 Task: Add an event with the title Webinar: Content Creation and Curation Strategies for Social Media, date '2024/05/14', time 7:30 AM to 9:30 AMand add a description: Conducting a competitive analysis to understand how the campaign performed compared to similar campaigns executed by competitors. This involves evaluating the differentiation, uniqueness, and competitive advantage of the campaign in the marketplace.Select event color  Banana . Add location for the event as: Marseille, France, logged in from the account softage.4@softage.netand send the event invitation to softage.9@softage.net and softage.10@softage.net. Set a reminder for the event Every weekday(Monday to Friday)
Action: Mouse moved to (107, 119)
Screenshot: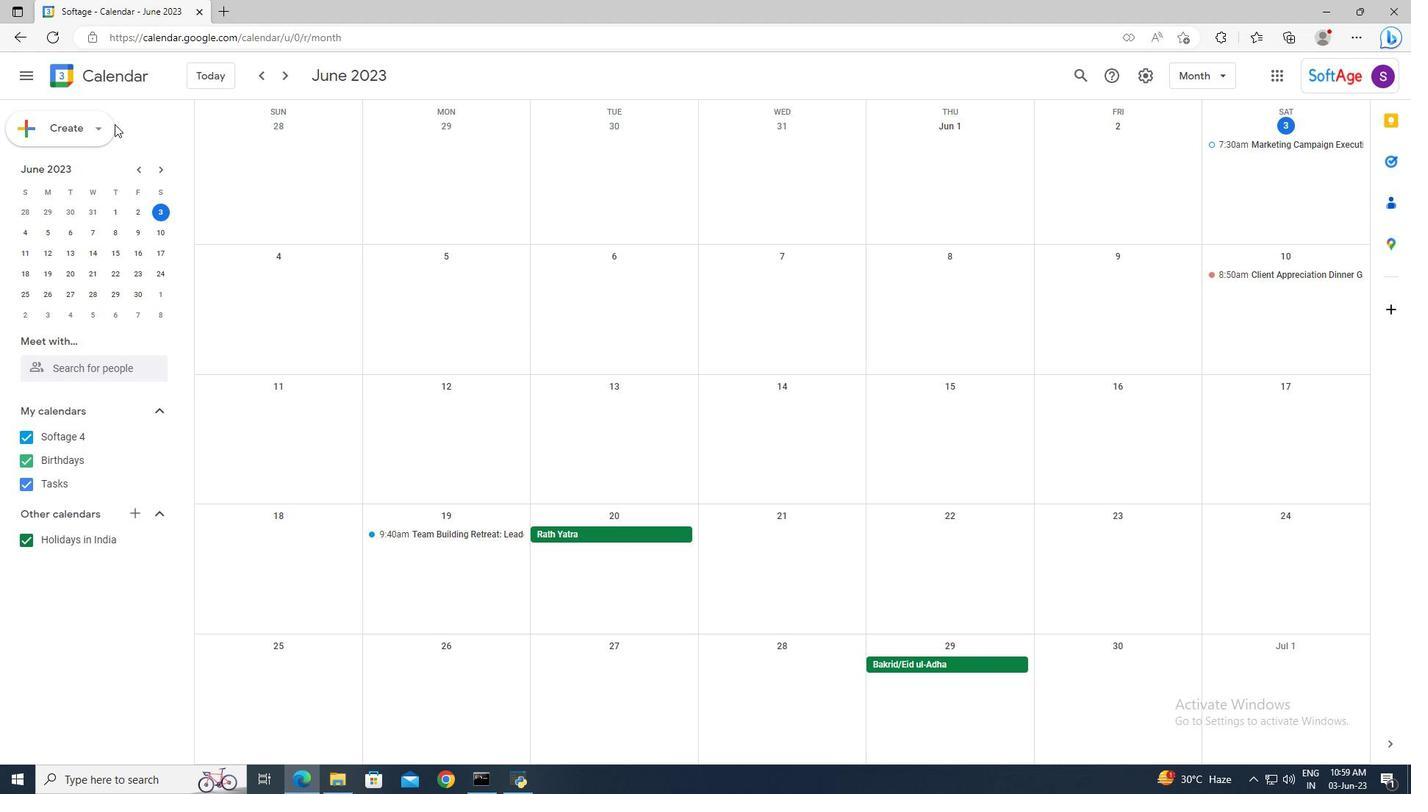 
Action: Mouse pressed left at (107, 119)
Screenshot: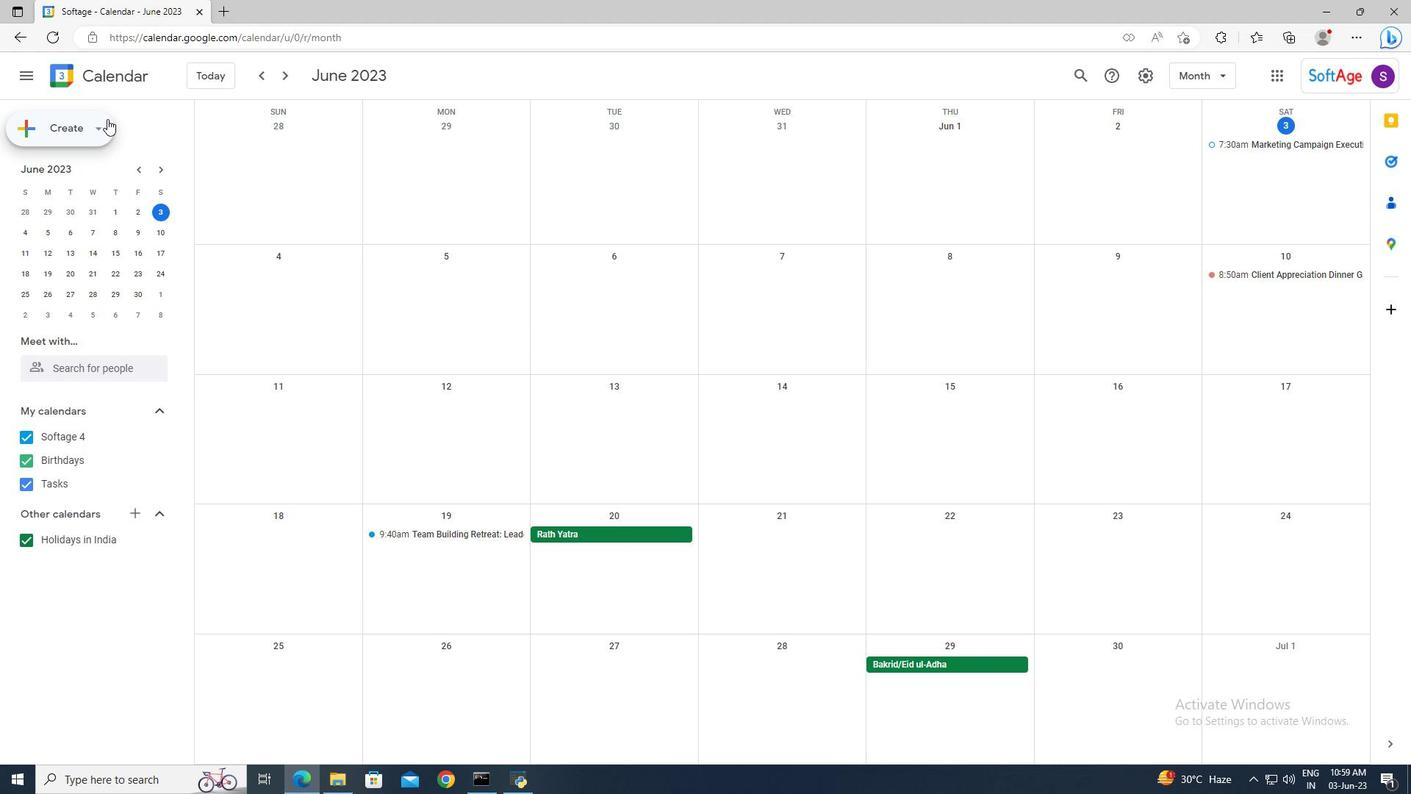 
Action: Mouse moved to (115, 161)
Screenshot: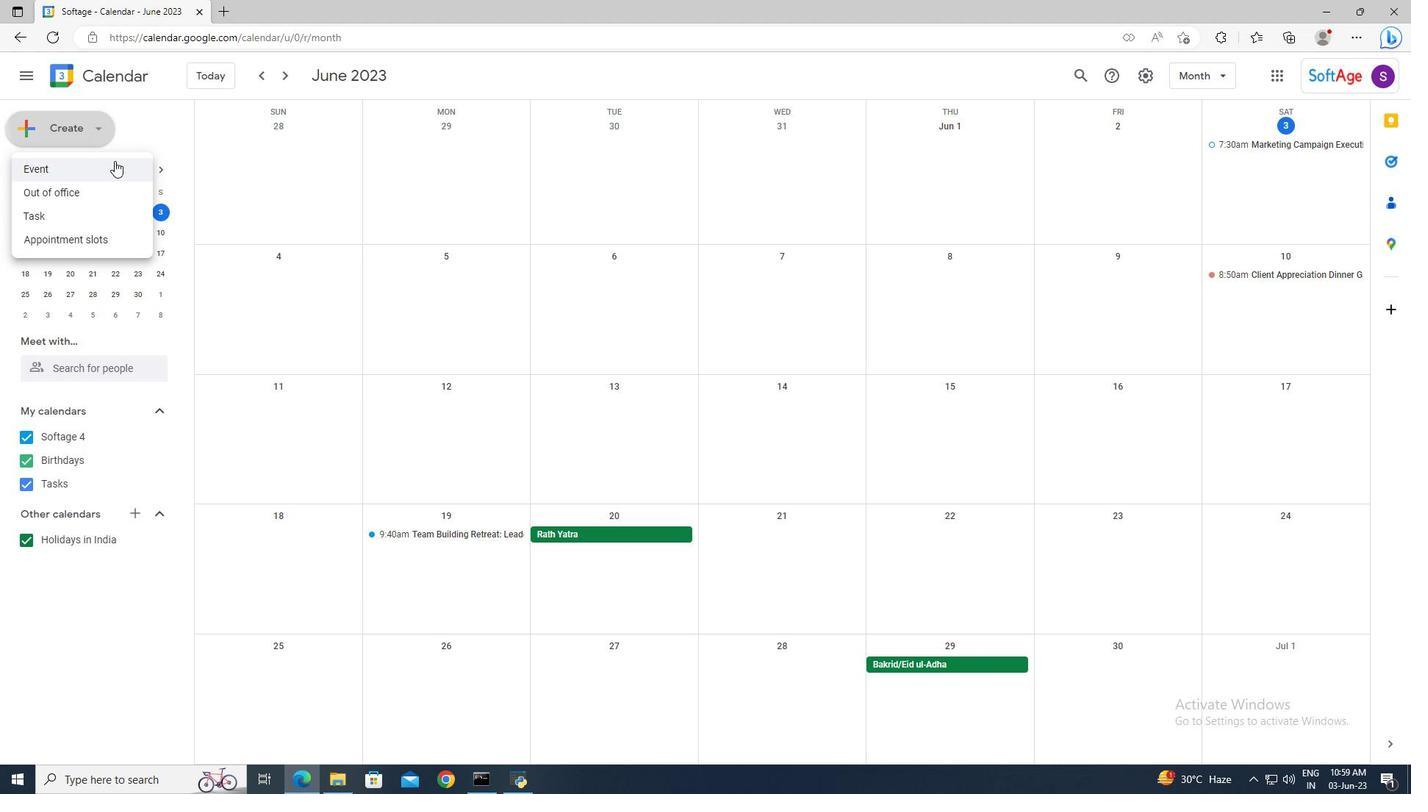 
Action: Mouse pressed left at (115, 161)
Screenshot: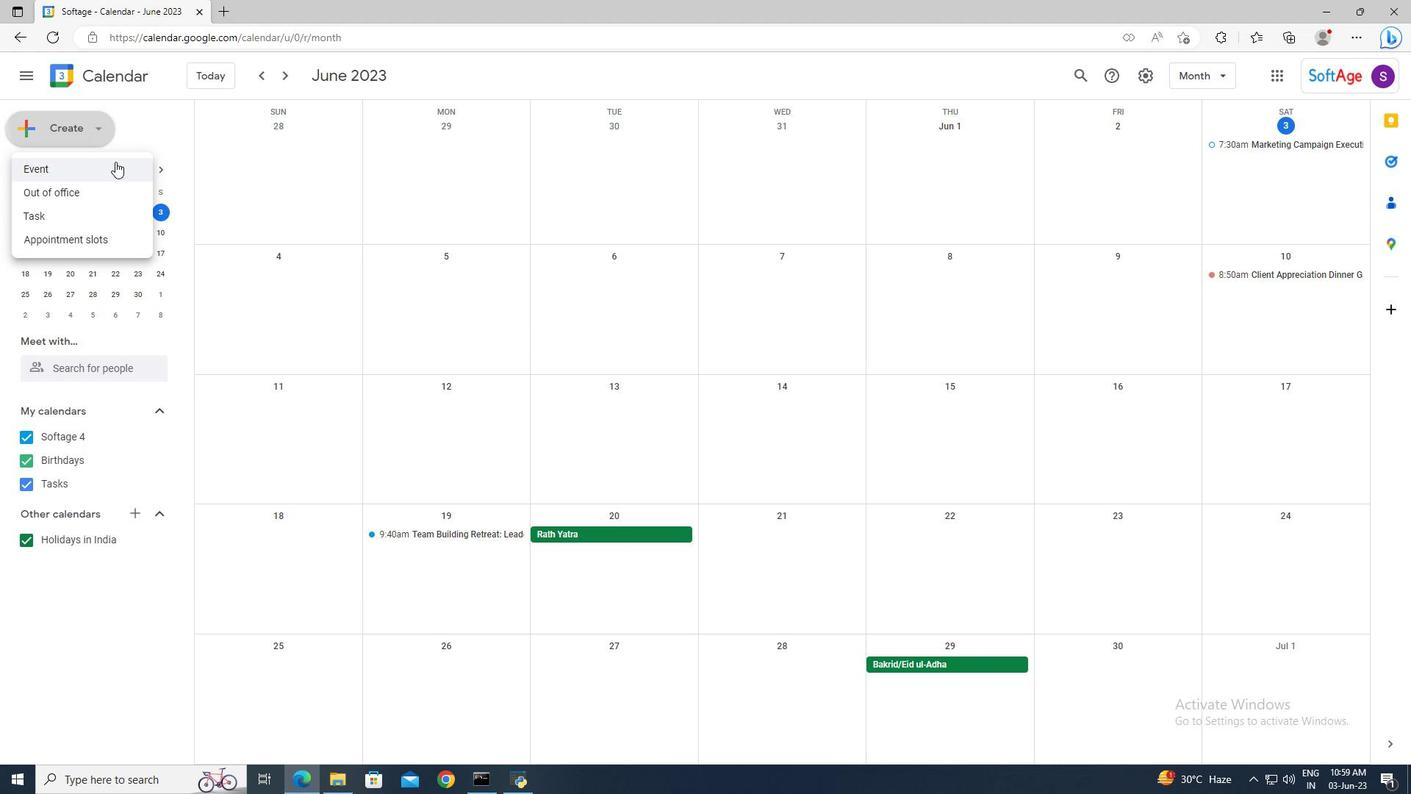 
Action: Mouse moved to (1069, 492)
Screenshot: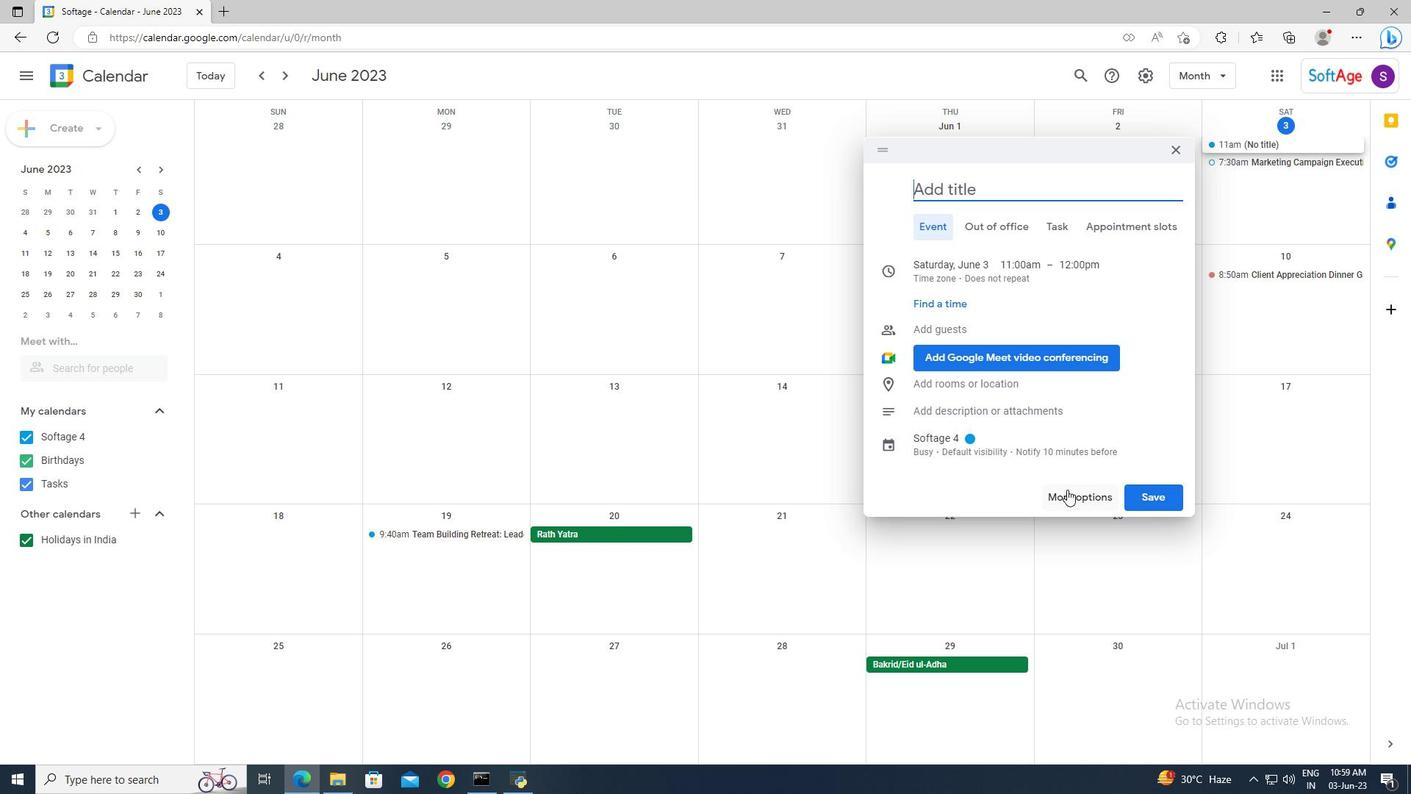 
Action: Mouse pressed left at (1069, 492)
Screenshot: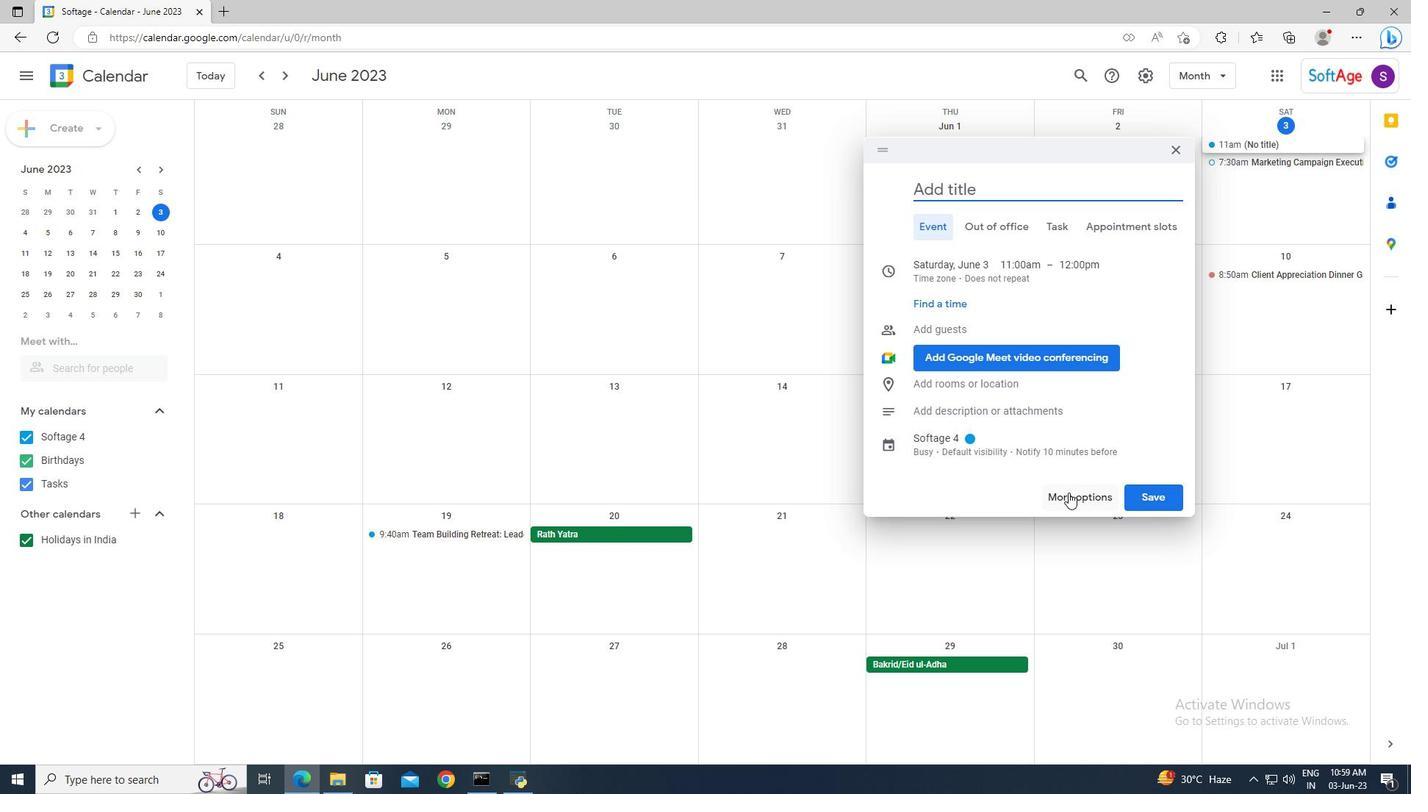 
Action: Mouse moved to (458, 88)
Screenshot: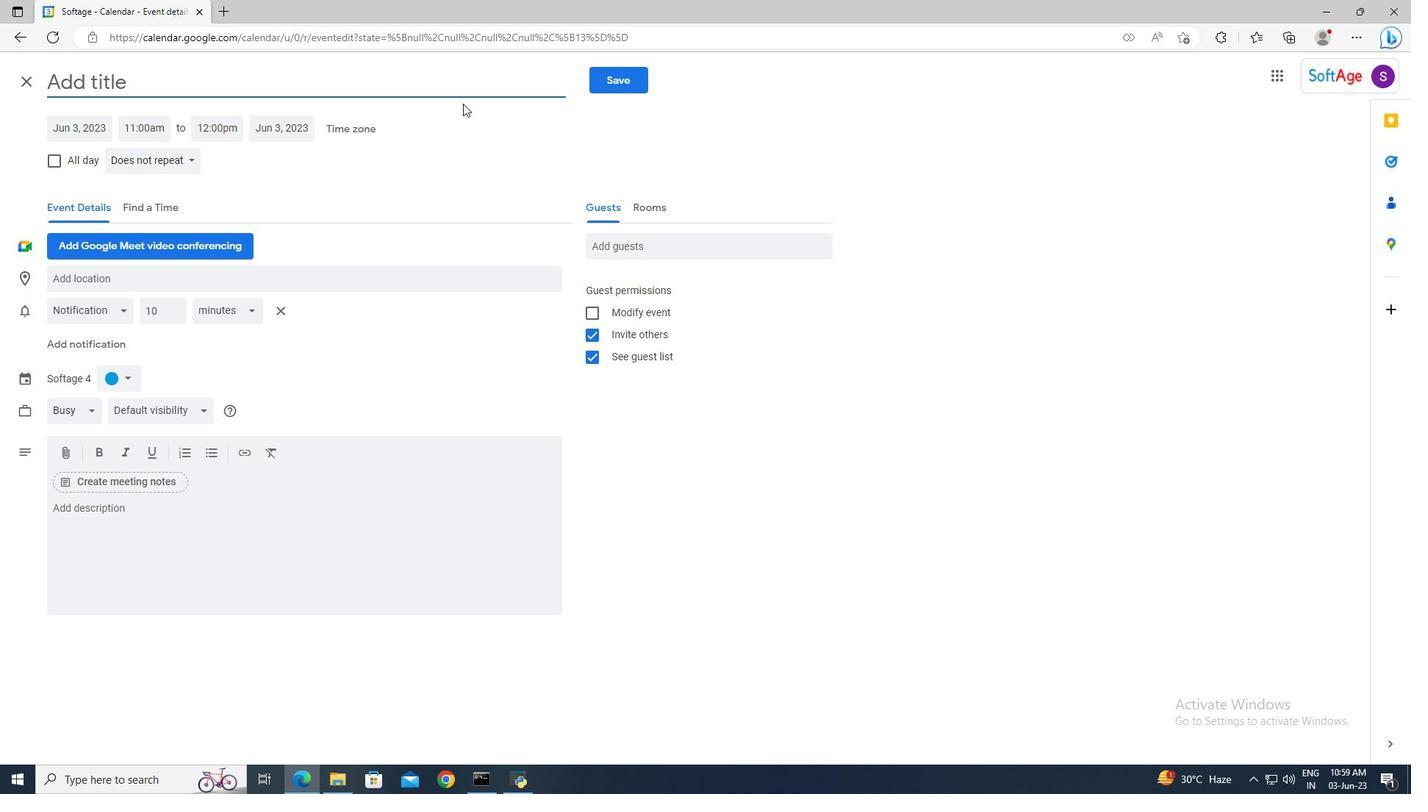 
Action: Mouse pressed left at (458, 88)
Screenshot: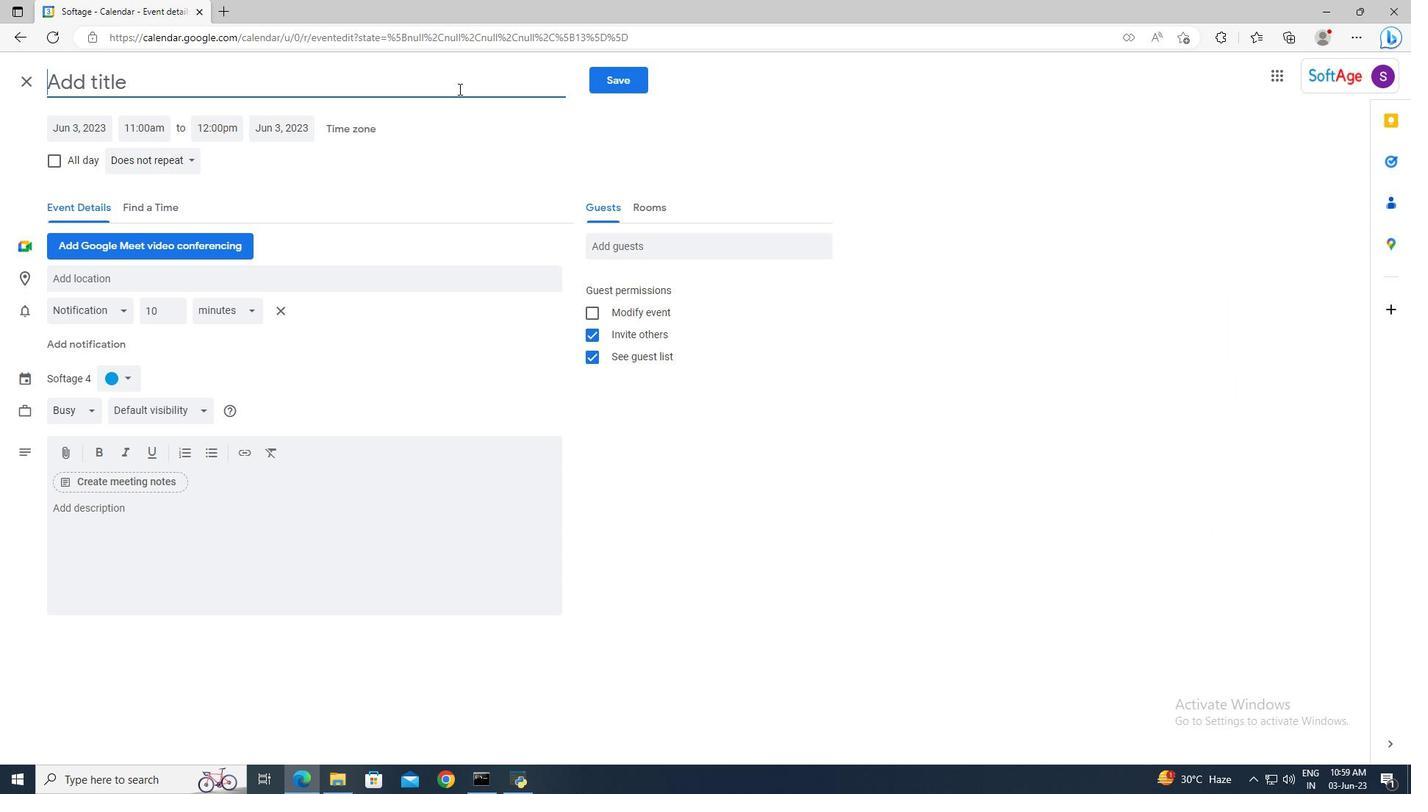 
Action: Key pressed <Key.shift>Webinar<Key.shift>:<Key.space><Key.shift>Content<Key.space><Key.shift>Creation<Key.space>and<Key.space><Key.shift>Curation<Key.space><Key.shift_r>Strategies<Key.space>for<Key.space><Key.shift_r>Social<Key.space><Key.shift>Media
Screenshot: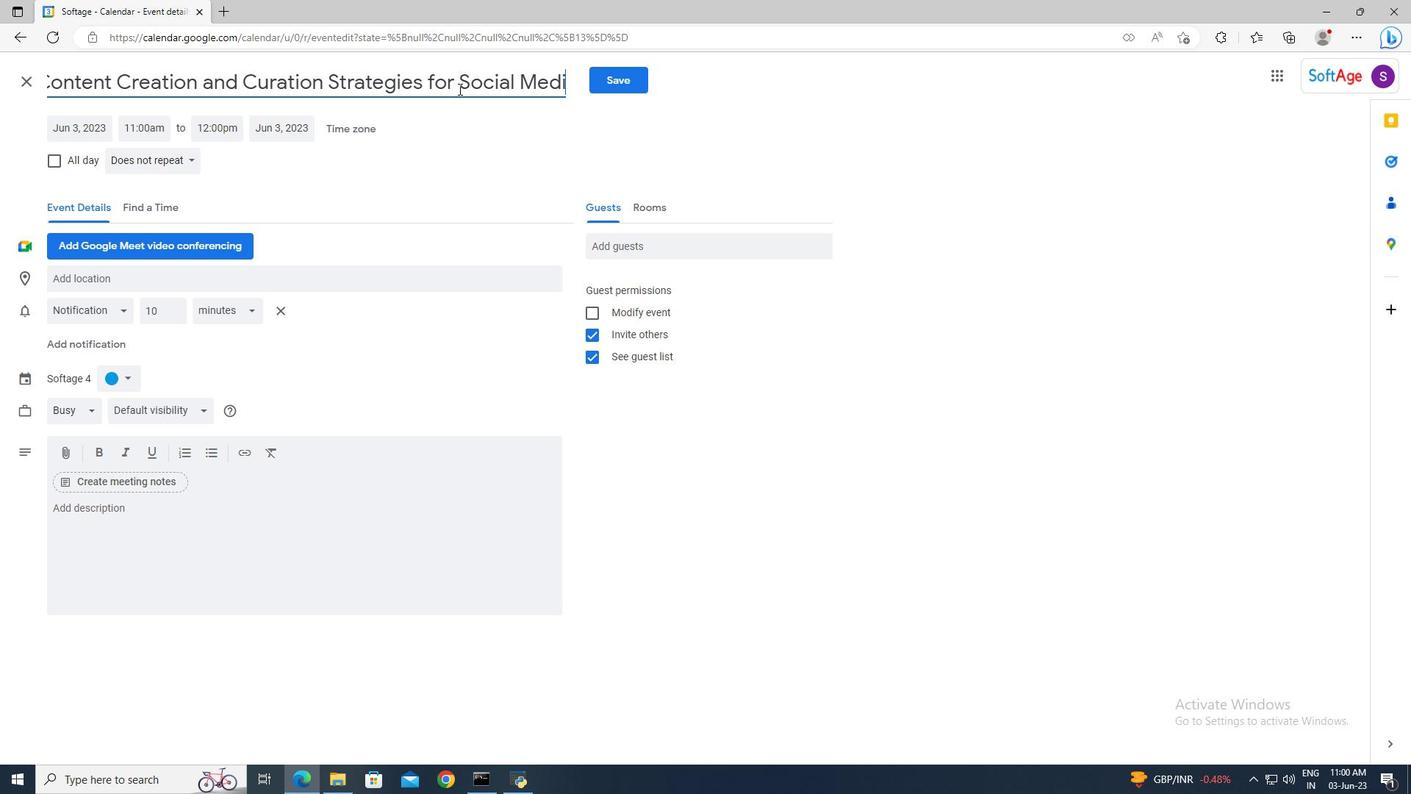 
Action: Mouse moved to (97, 126)
Screenshot: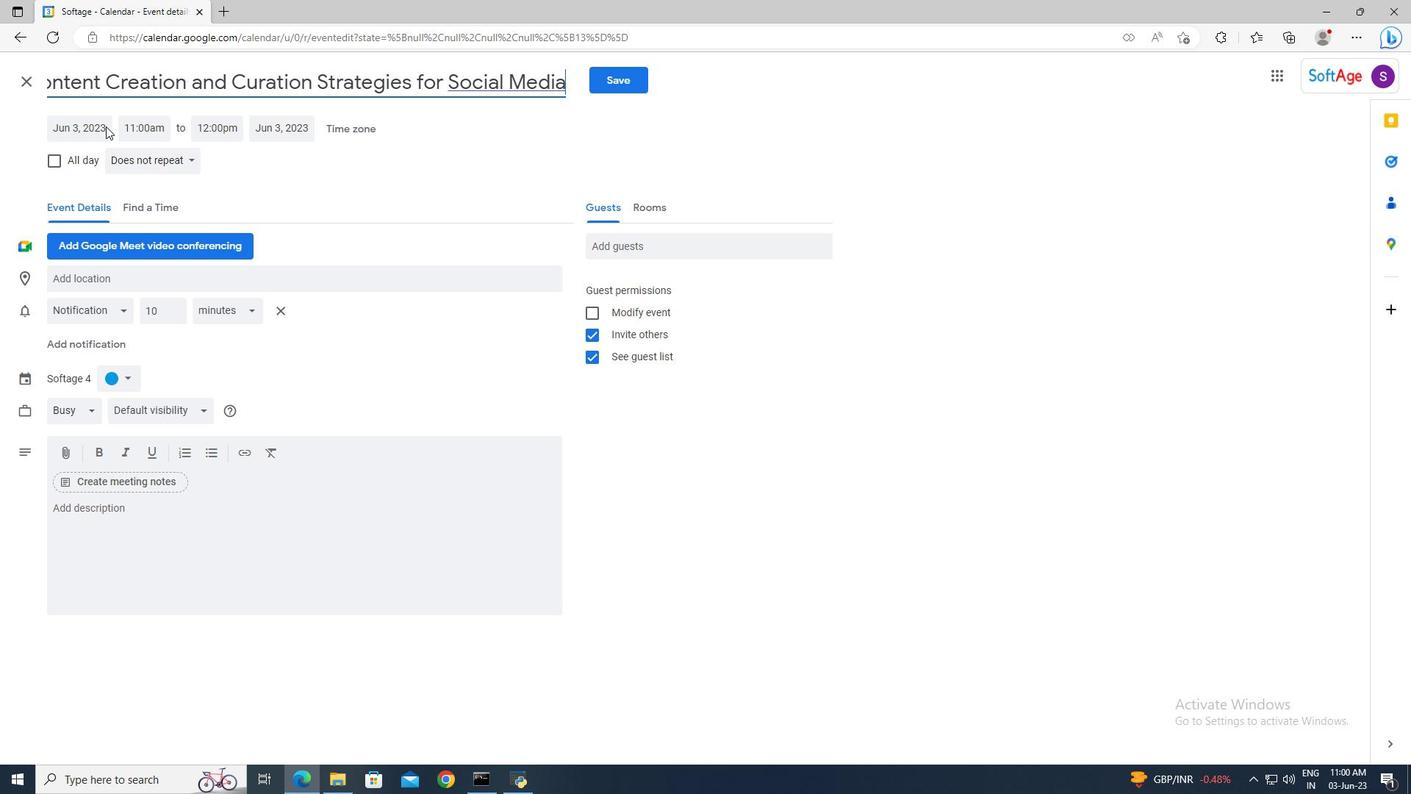 
Action: Mouse pressed left at (97, 126)
Screenshot: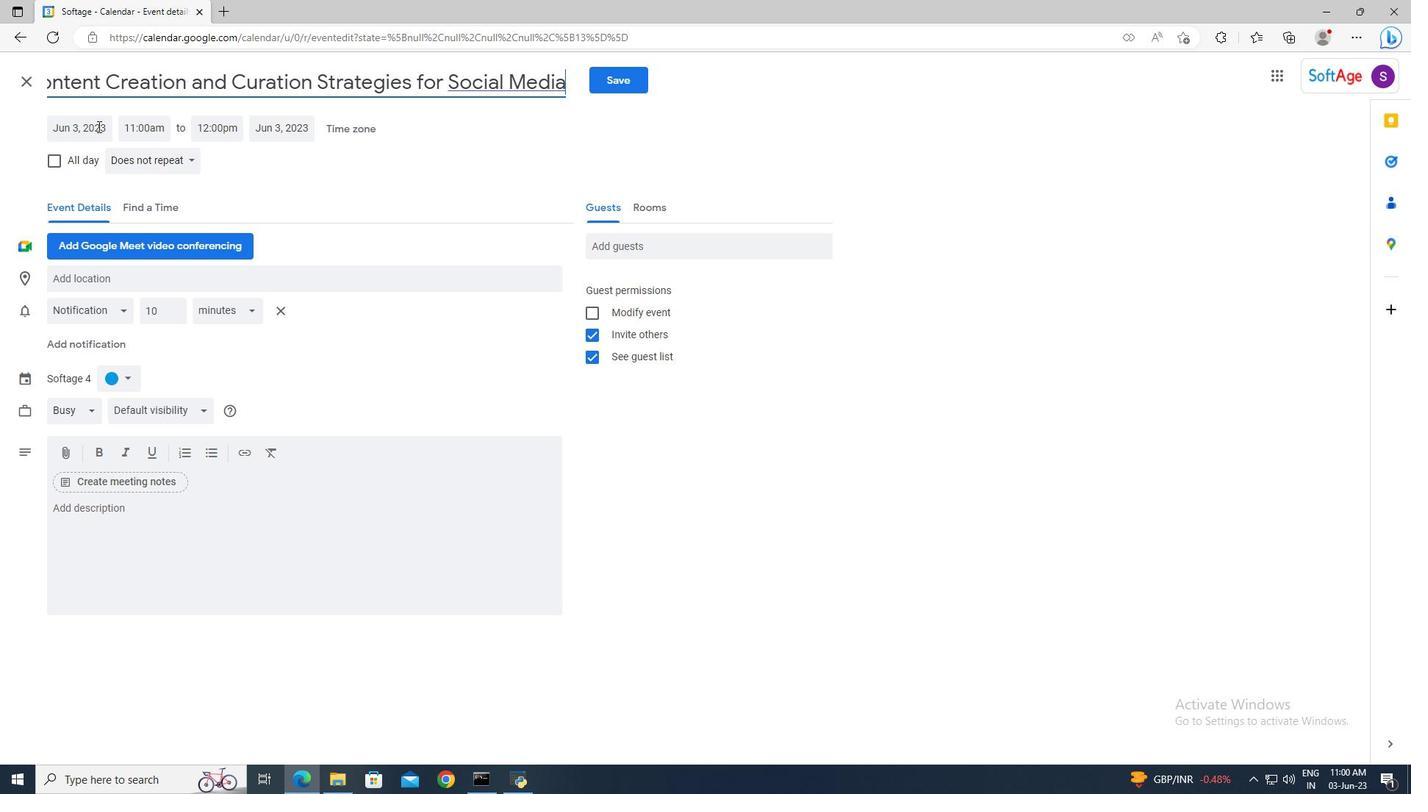 
Action: Mouse moved to (229, 161)
Screenshot: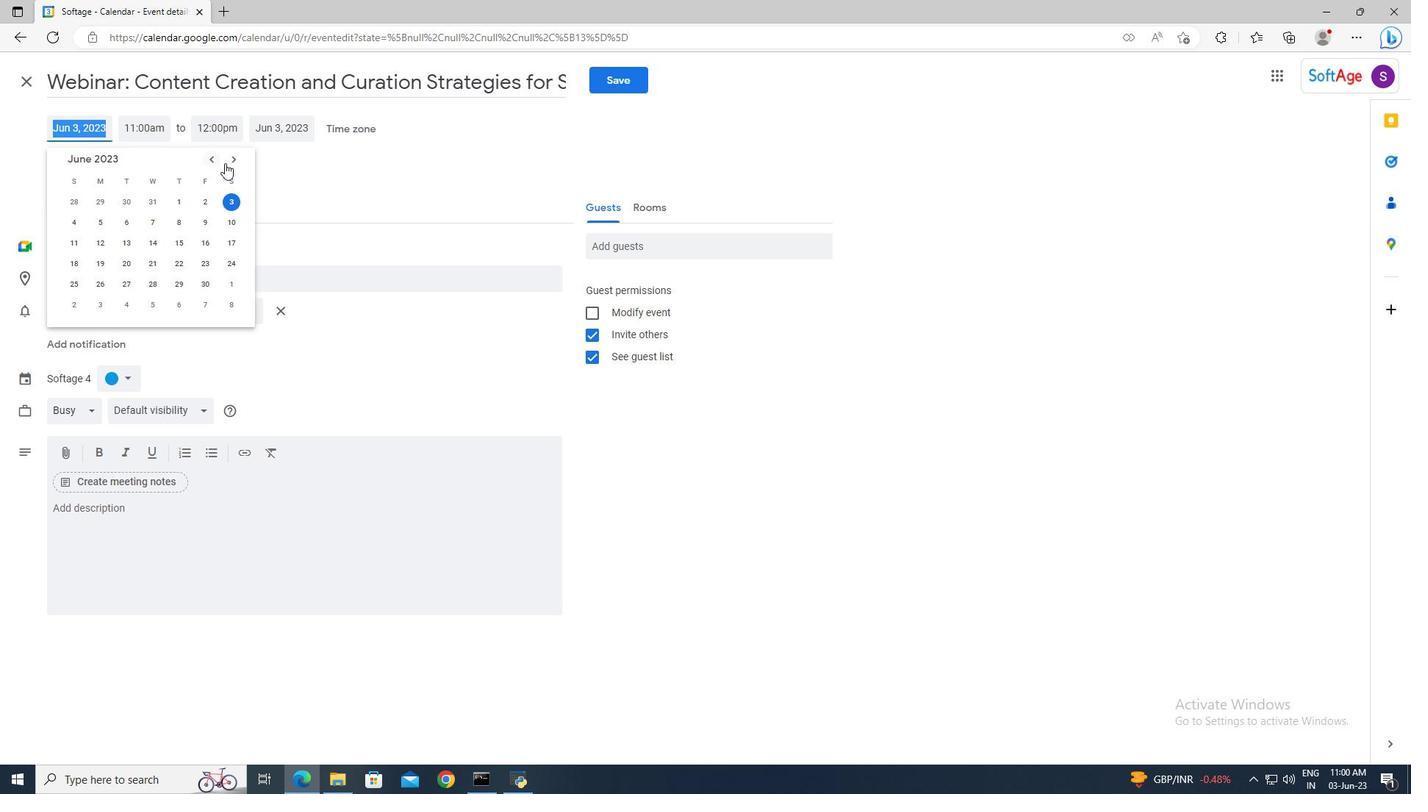 
Action: Mouse pressed left at (229, 161)
Screenshot: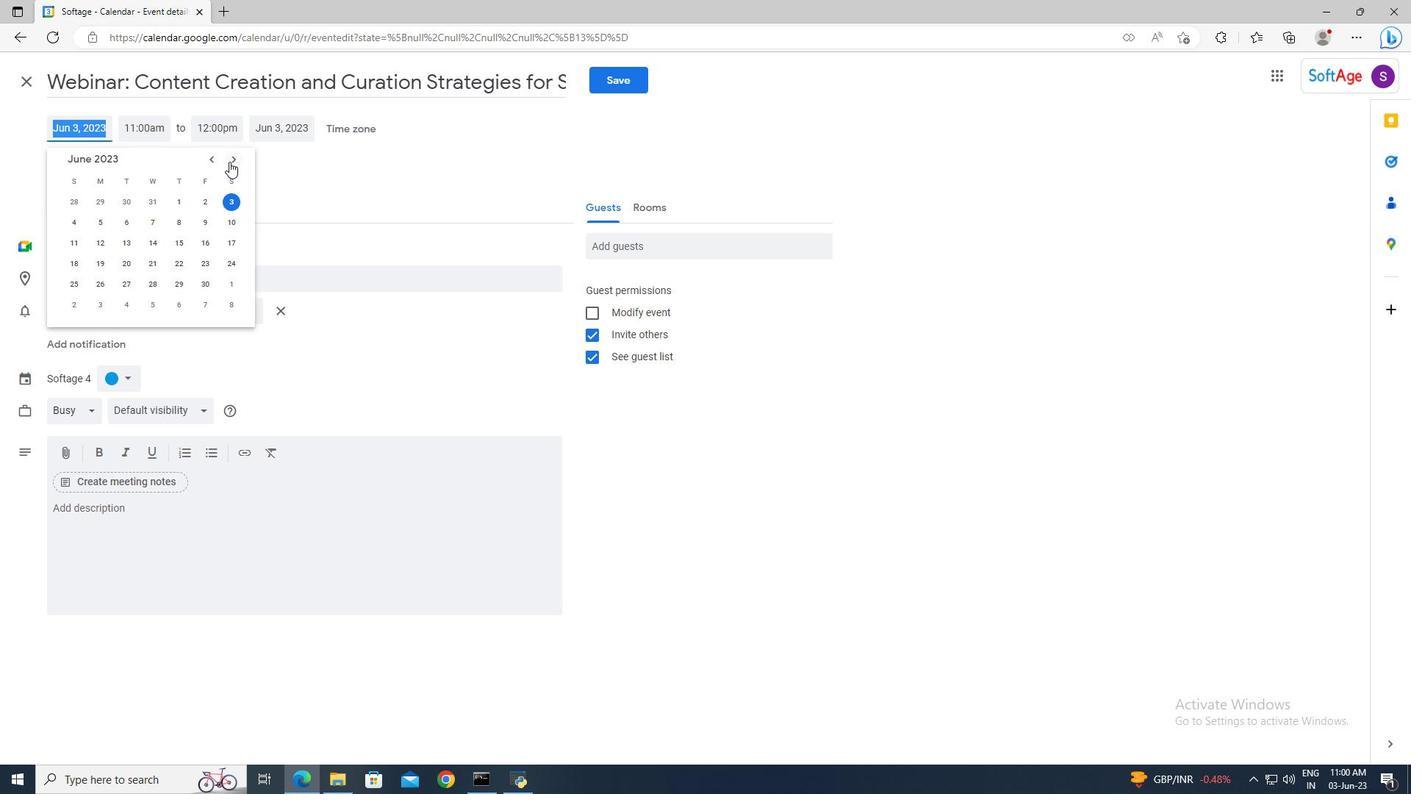 
Action: Mouse pressed left at (229, 161)
Screenshot: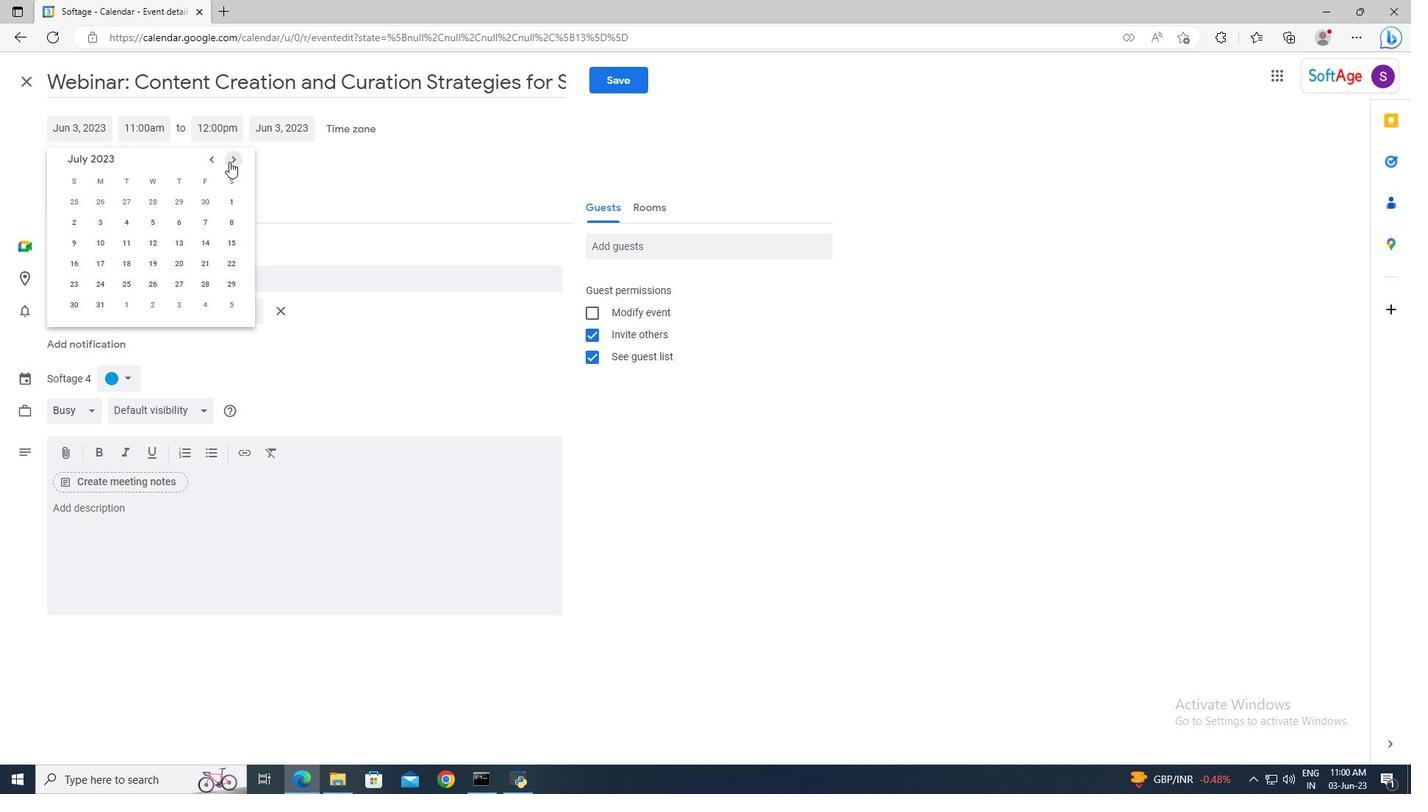 
Action: Mouse pressed left at (229, 161)
Screenshot: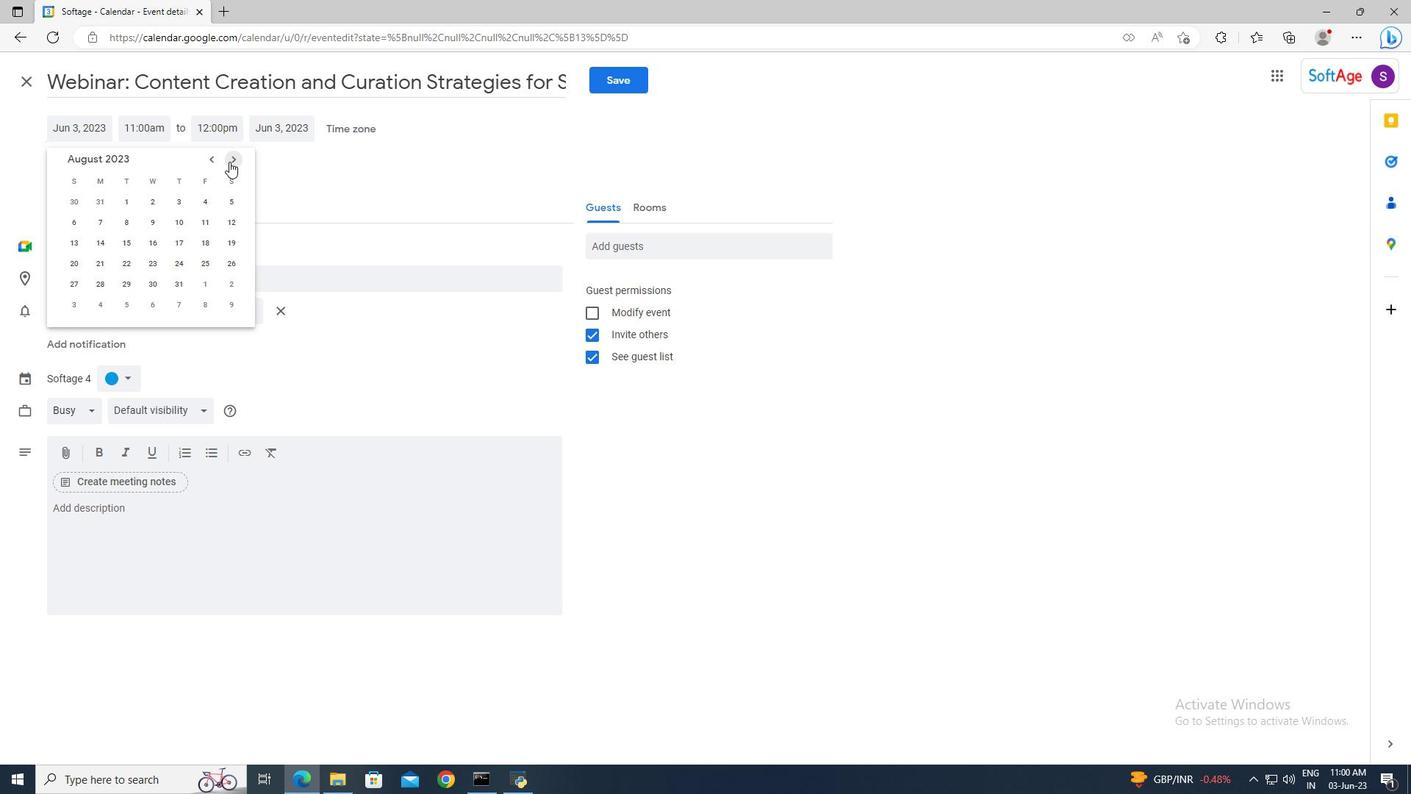 
Action: Mouse pressed left at (229, 161)
Screenshot: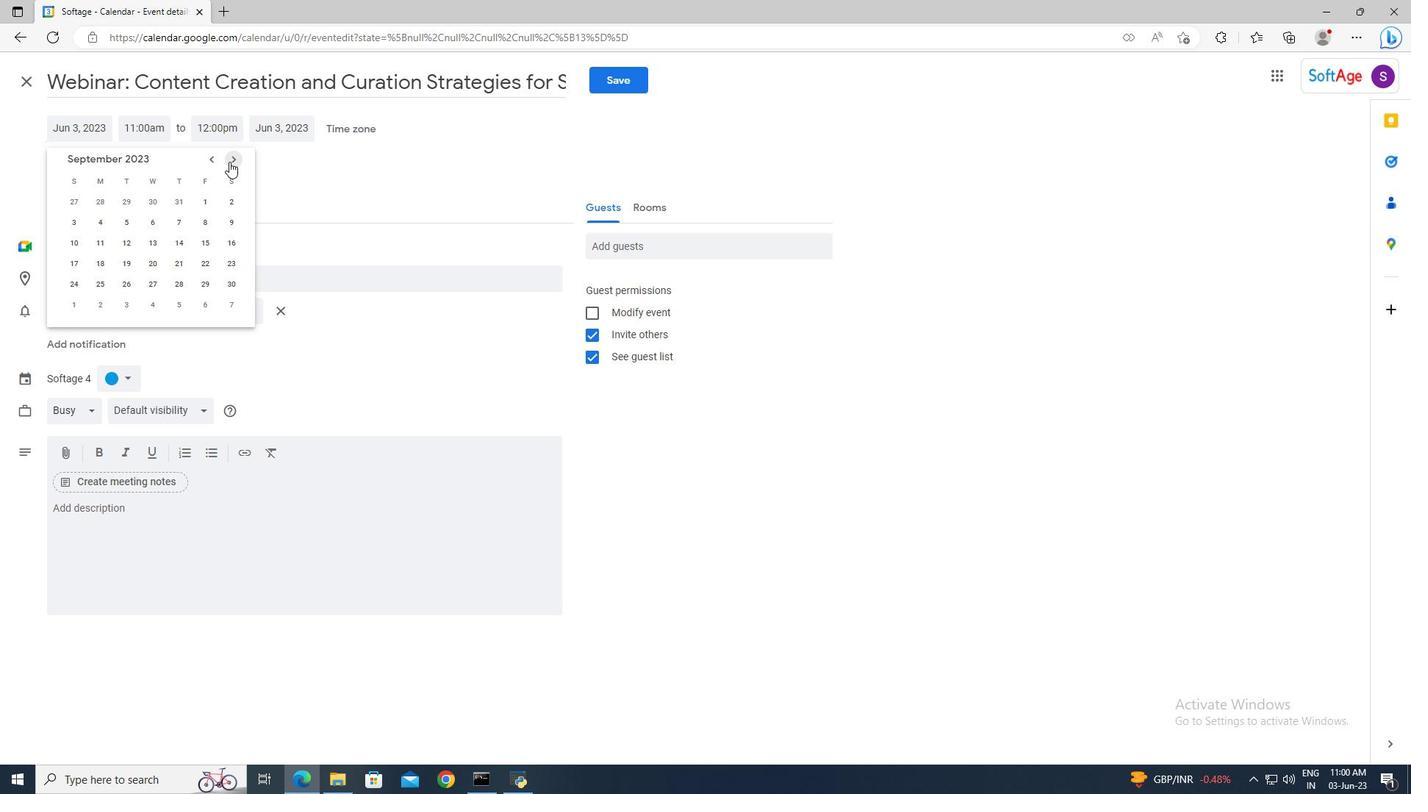 
Action: Mouse pressed left at (229, 161)
Screenshot: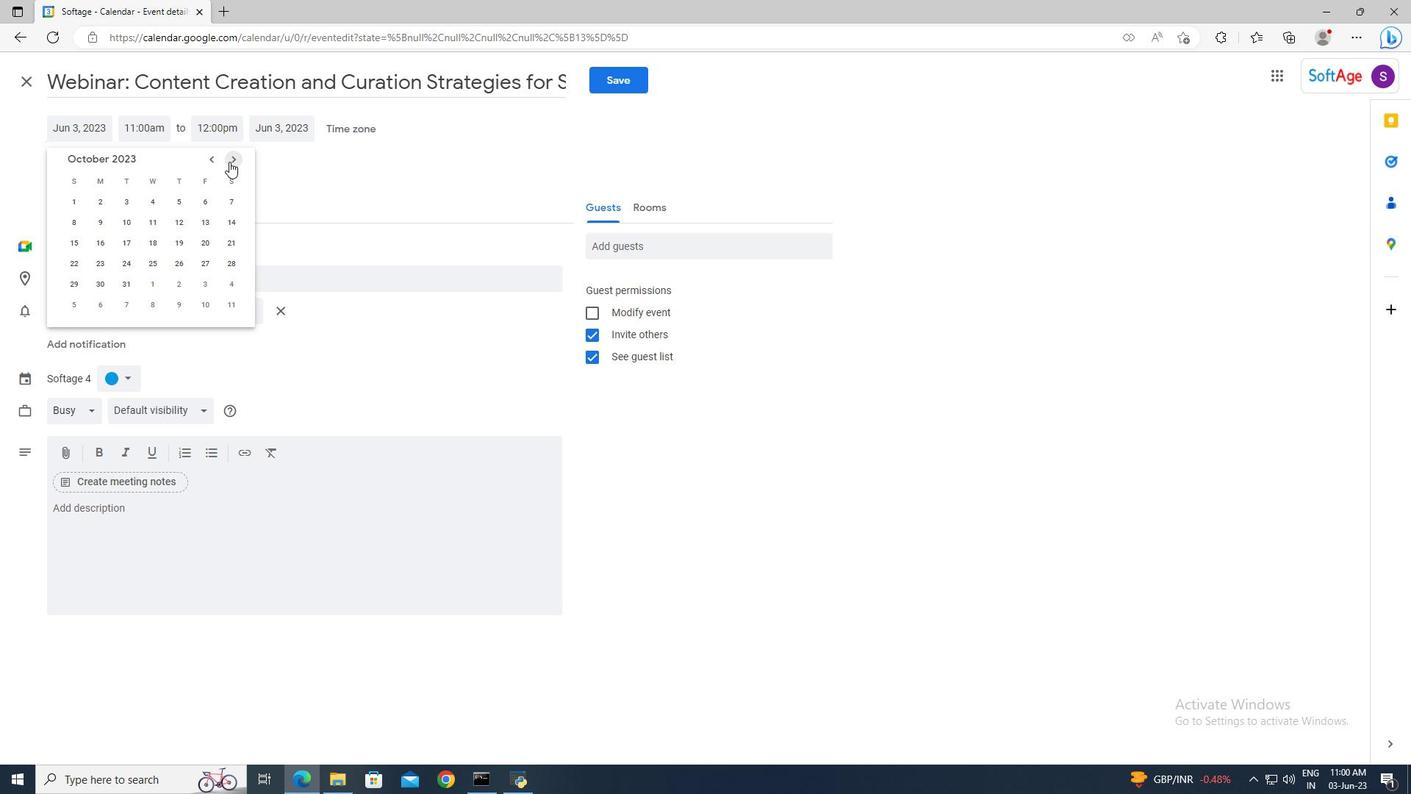 
Action: Mouse pressed left at (229, 161)
Screenshot: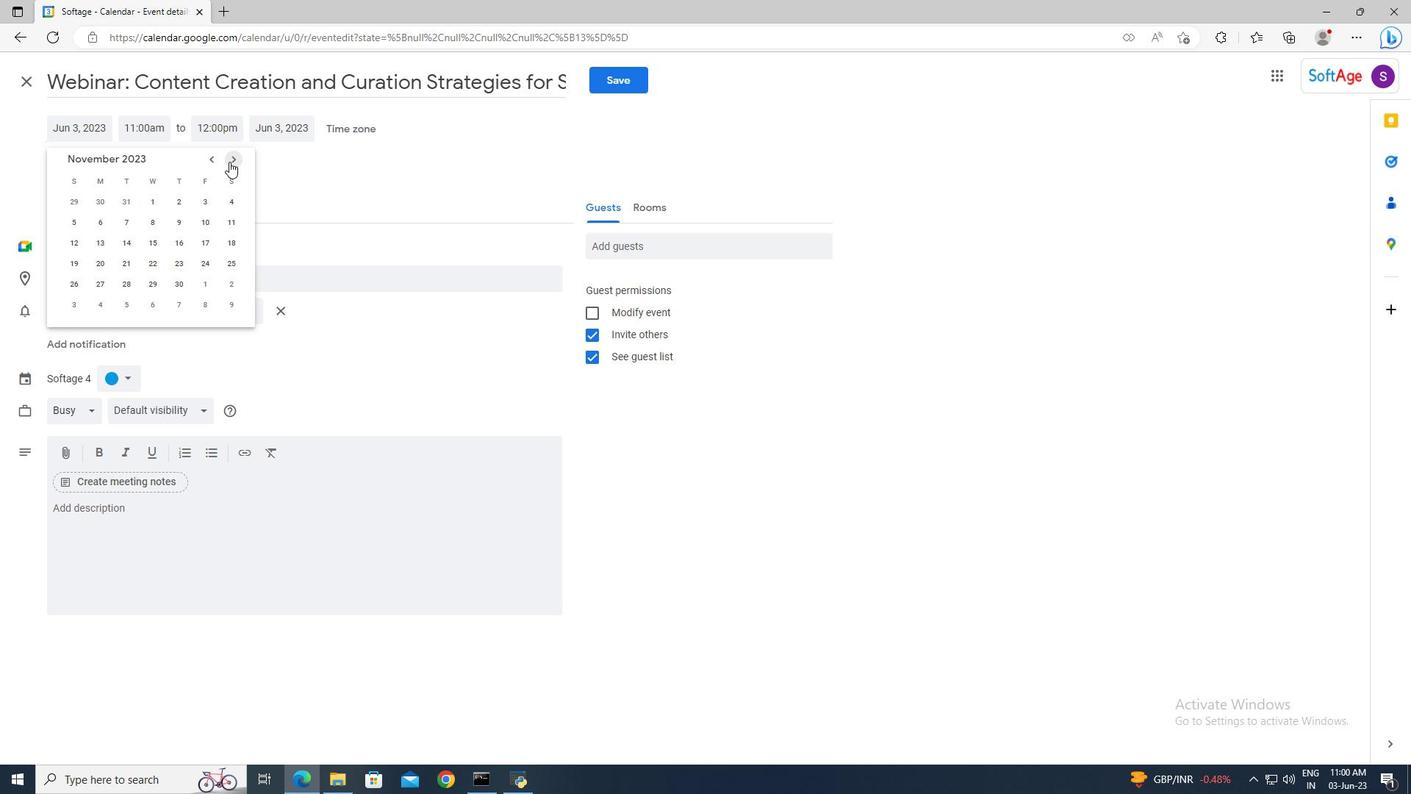
Action: Mouse pressed left at (229, 161)
Screenshot: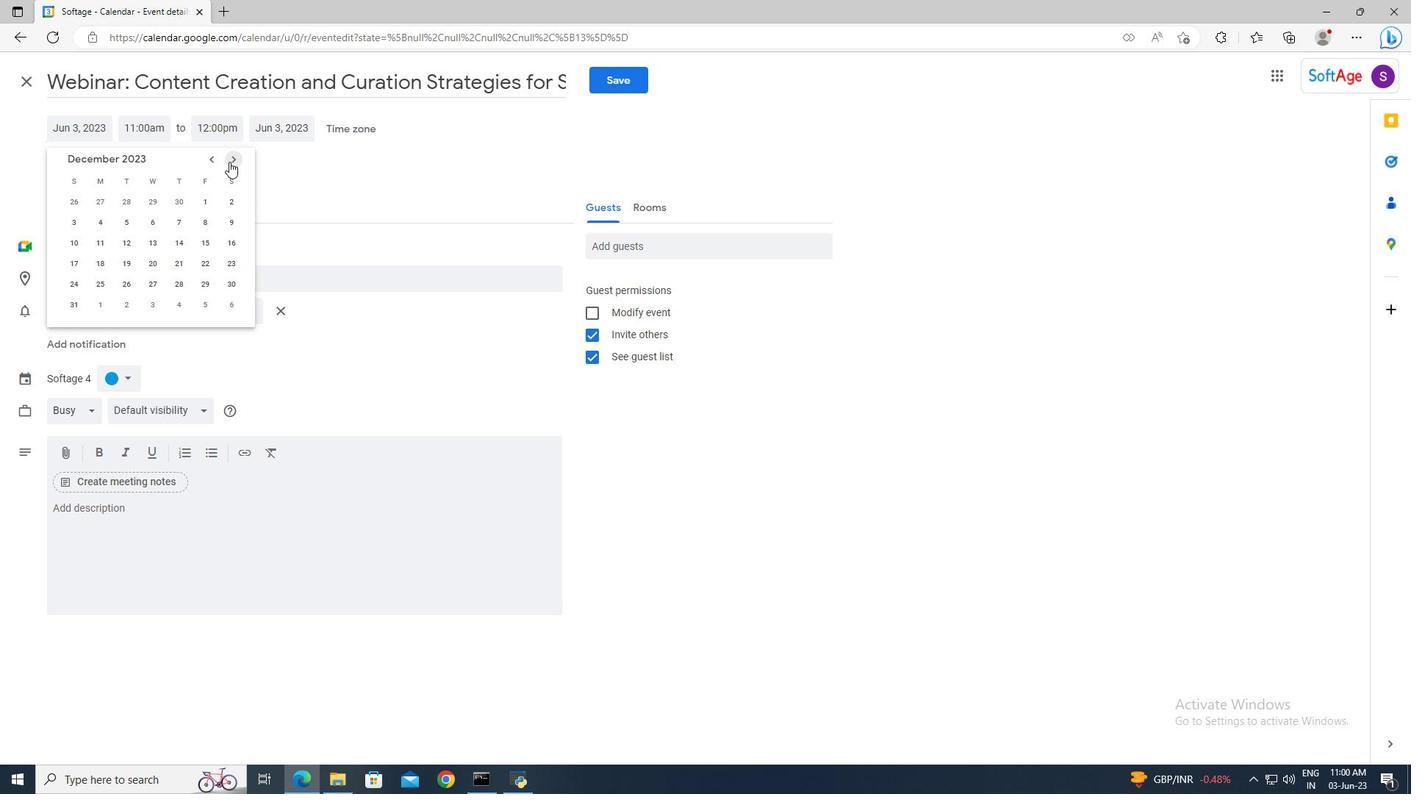 
Action: Mouse pressed left at (229, 161)
Screenshot: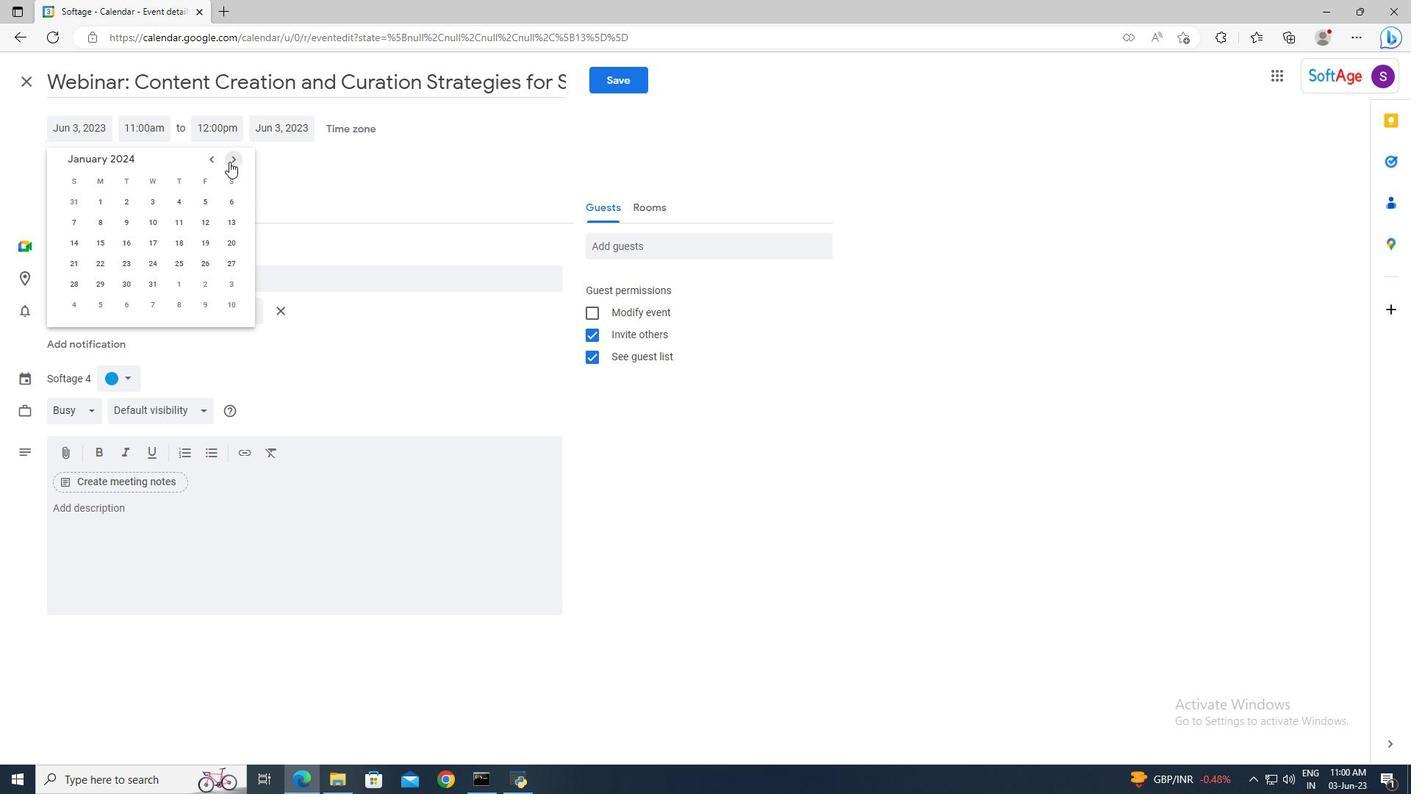 
Action: Mouse pressed left at (229, 161)
Screenshot: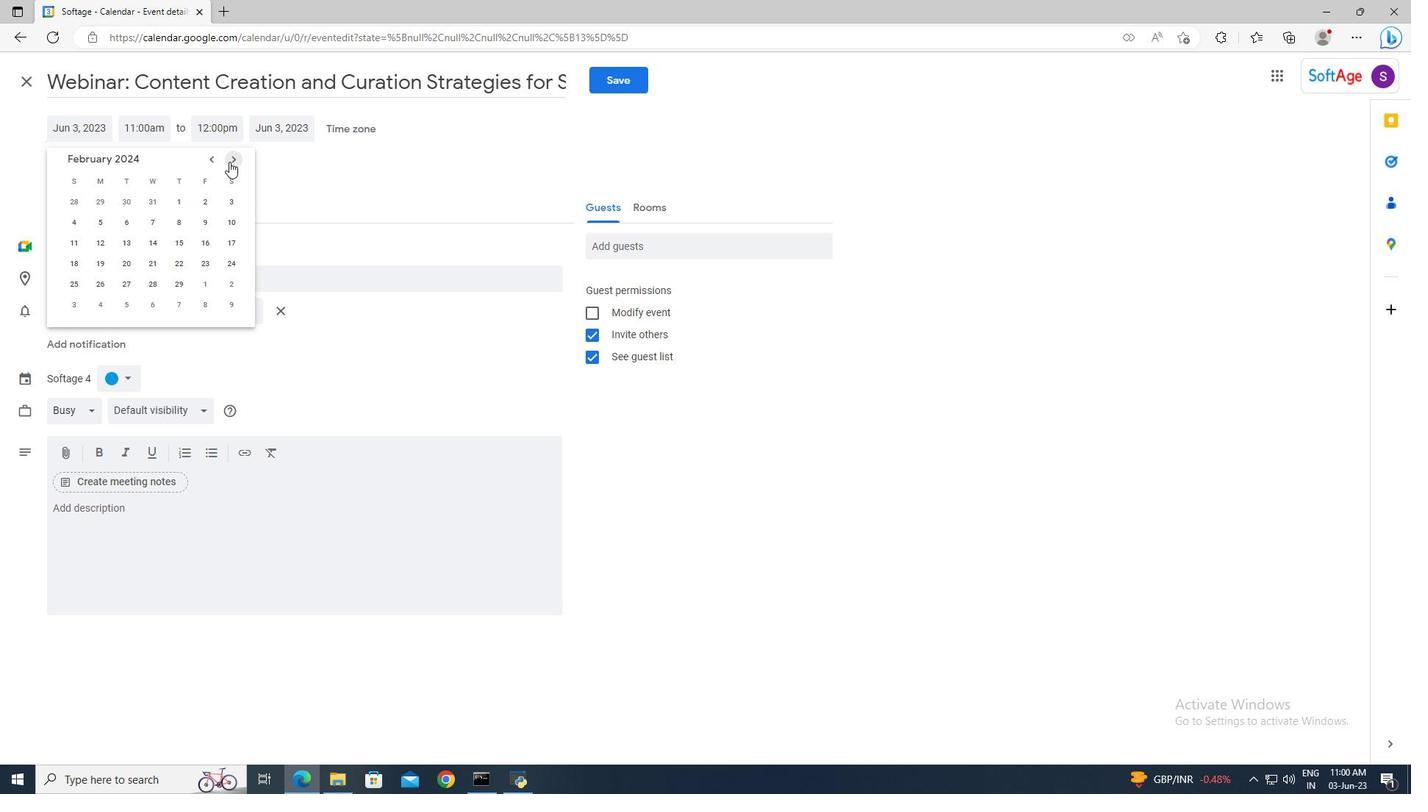 
Action: Mouse pressed left at (229, 161)
Screenshot: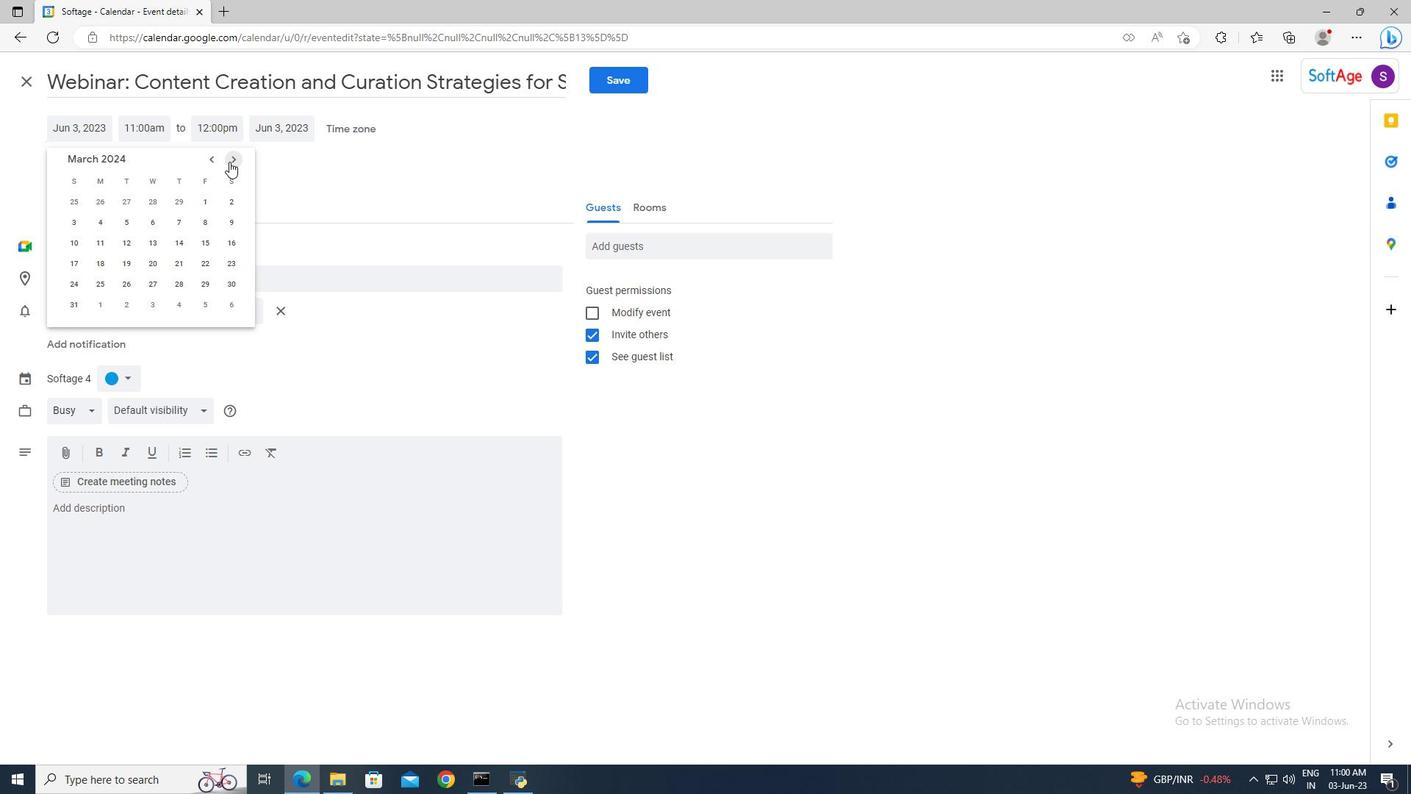 
Action: Mouse pressed left at (229, 161)
Screenshot: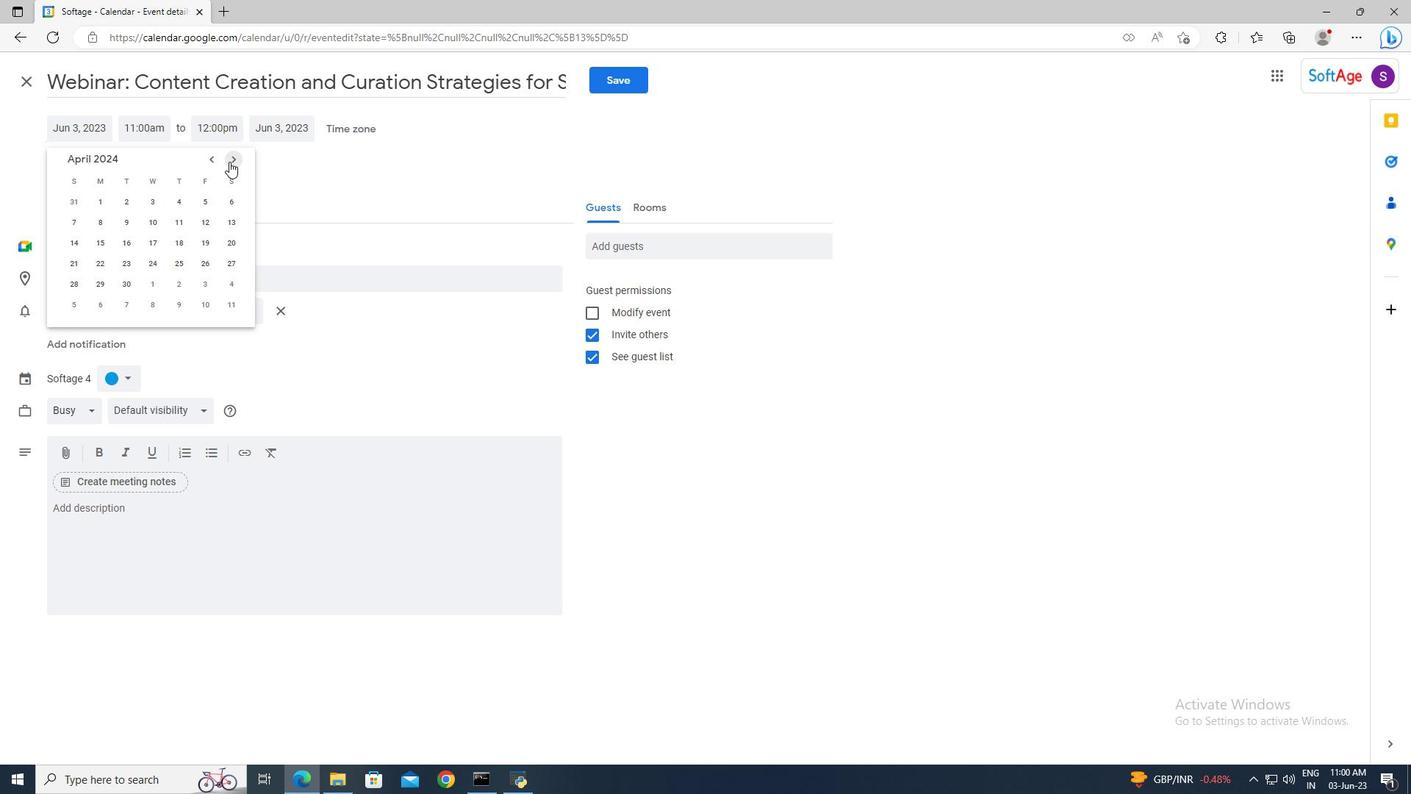 
Action: Mouse moved to (127, 244)
Screenshot: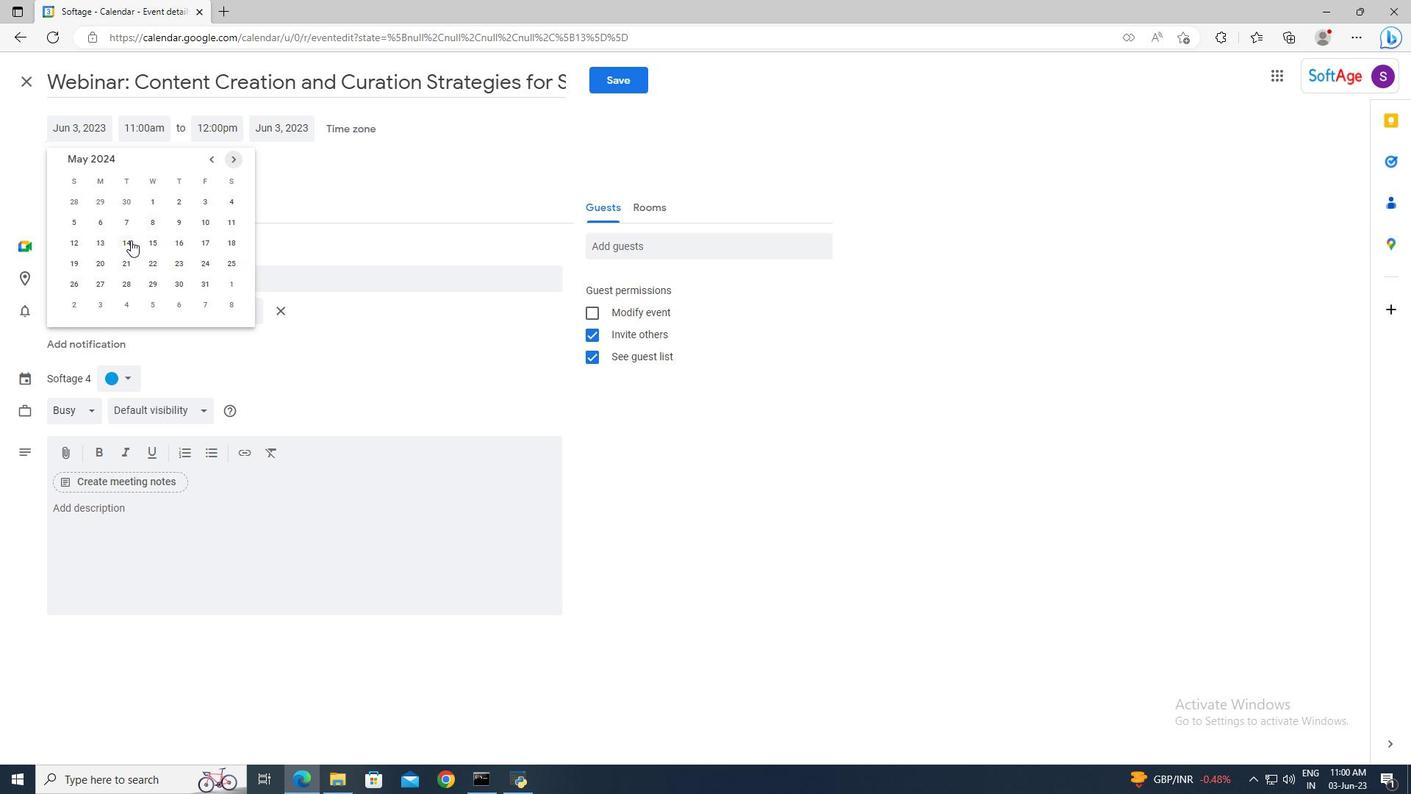 
Action: Mouse pressed left at (127, 244)
Screenshot: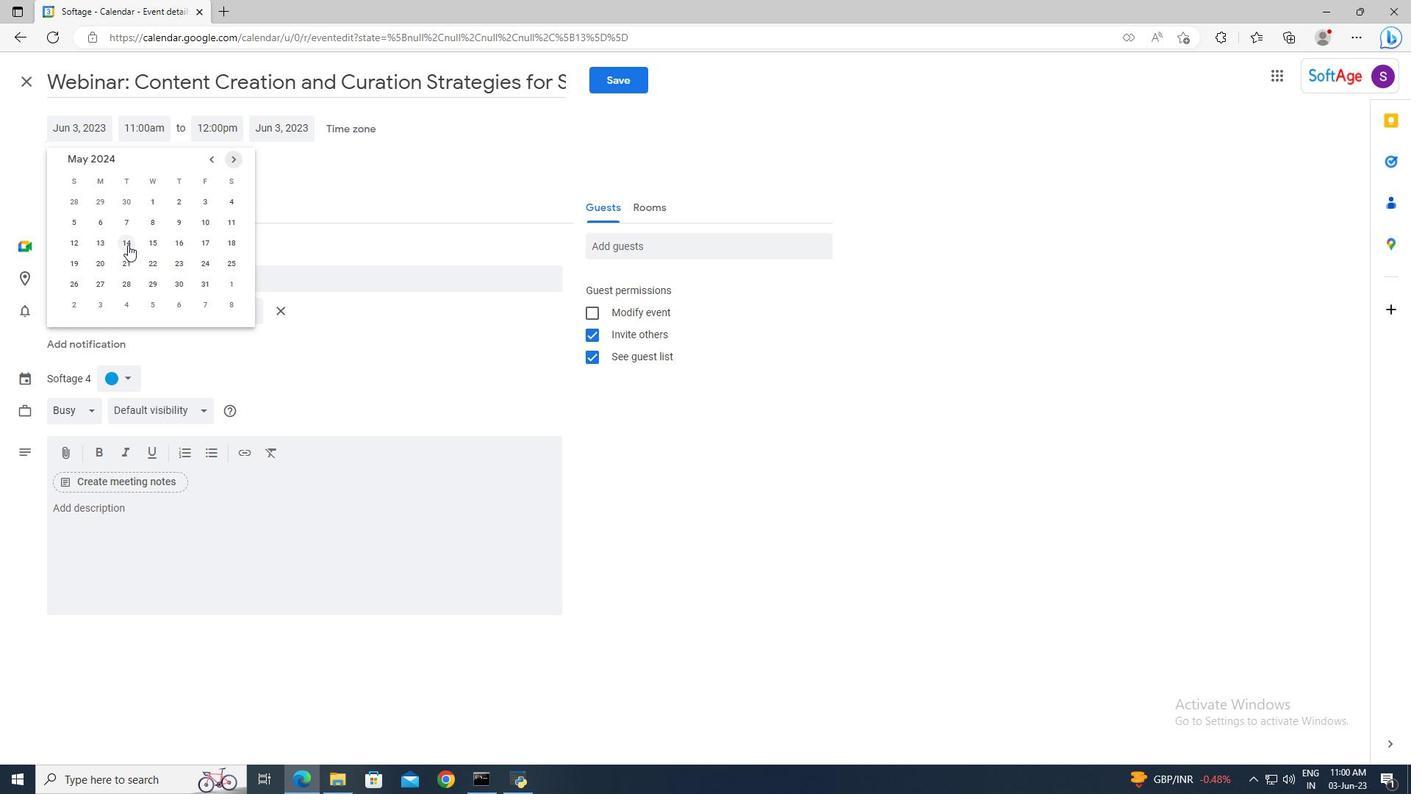 
Action: Mouse moved to (150, 130)
Screenshot: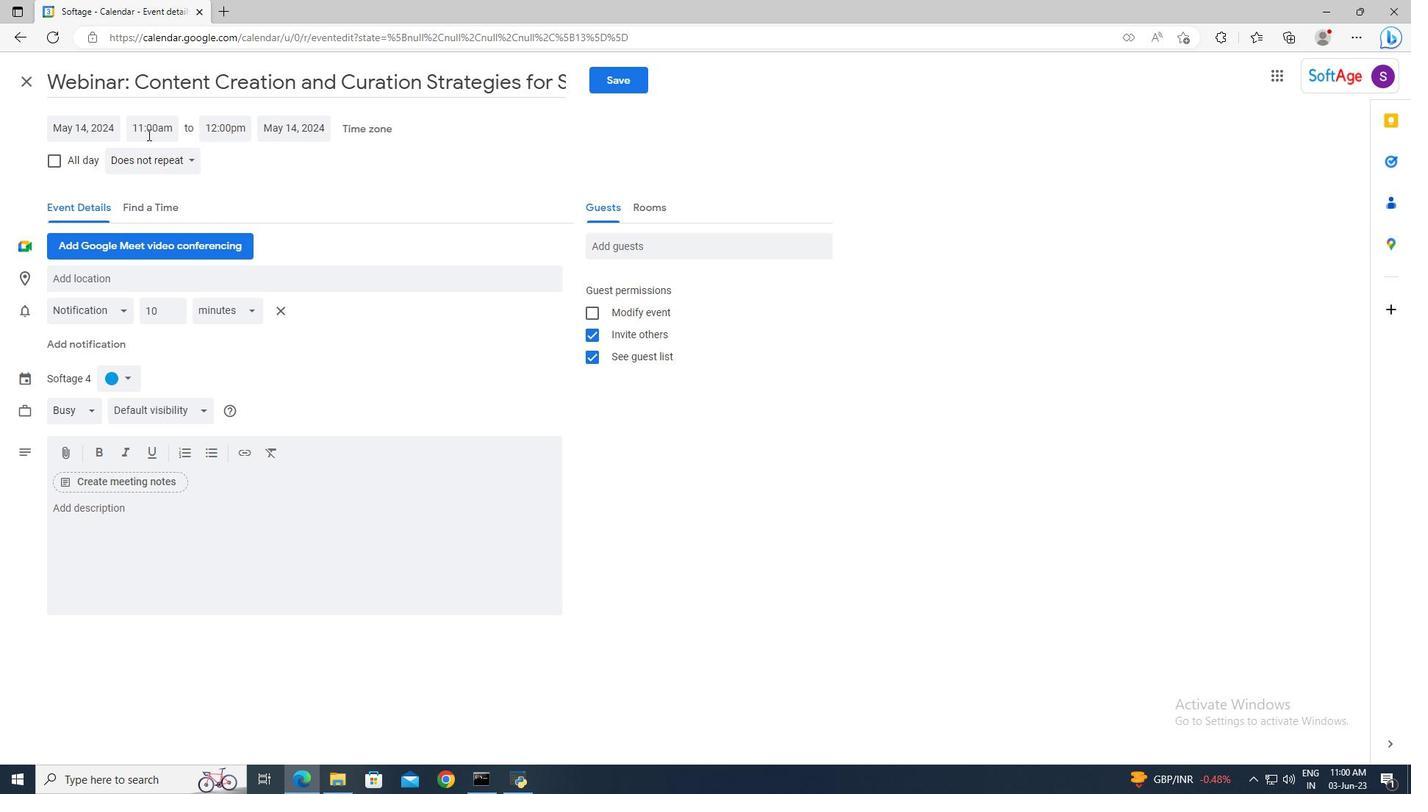 
Action: Mouse pressed left at (150, 130)
Screenshot: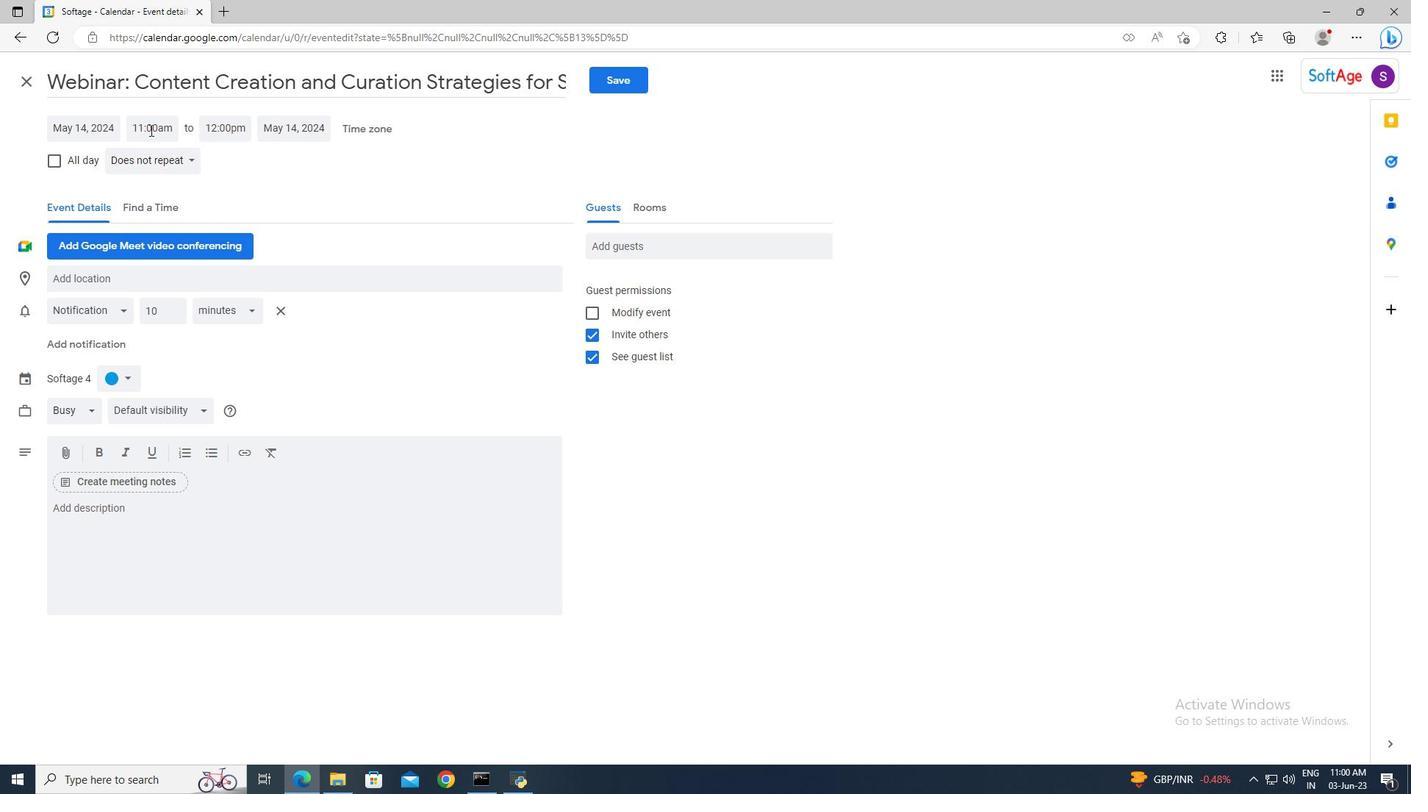
Action: Mouse moved to (150, 130)
Screenshot: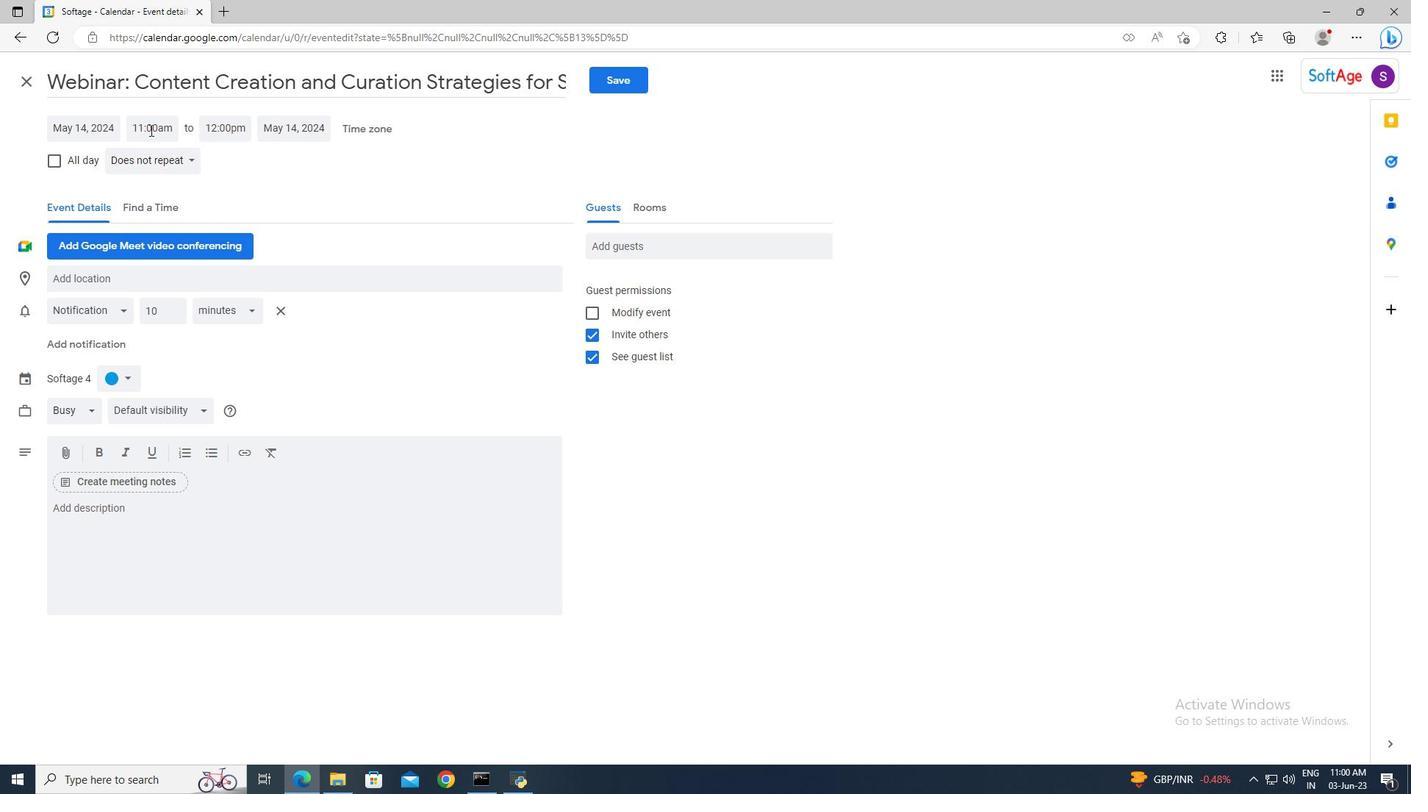 
Action: Key pressed 7<Key.shift_r>:30am<Key.enter><Key.tab>9<Key.shift>:30<Key.enter>
Screenshot: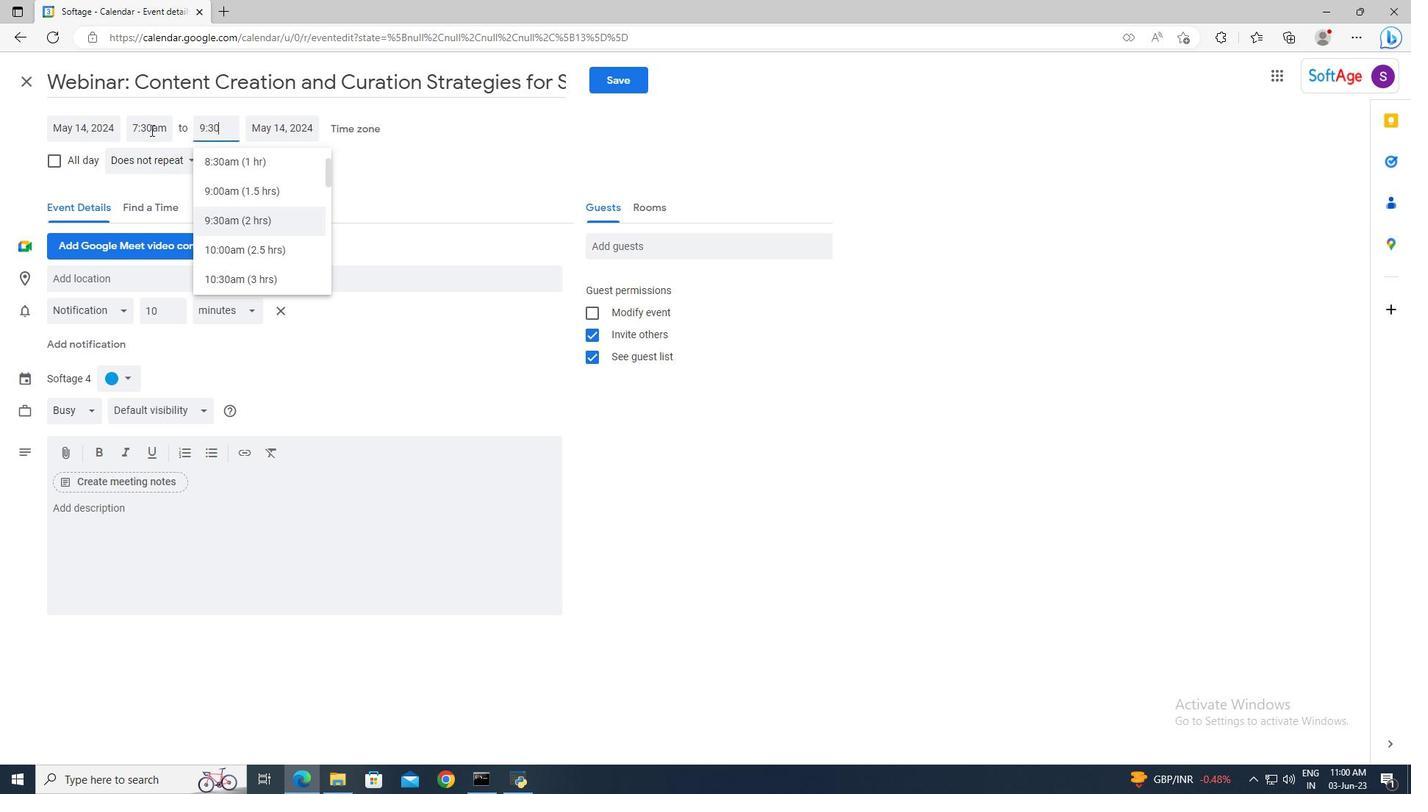 
Action: Mouse moved to (122, 509)
Screenshot: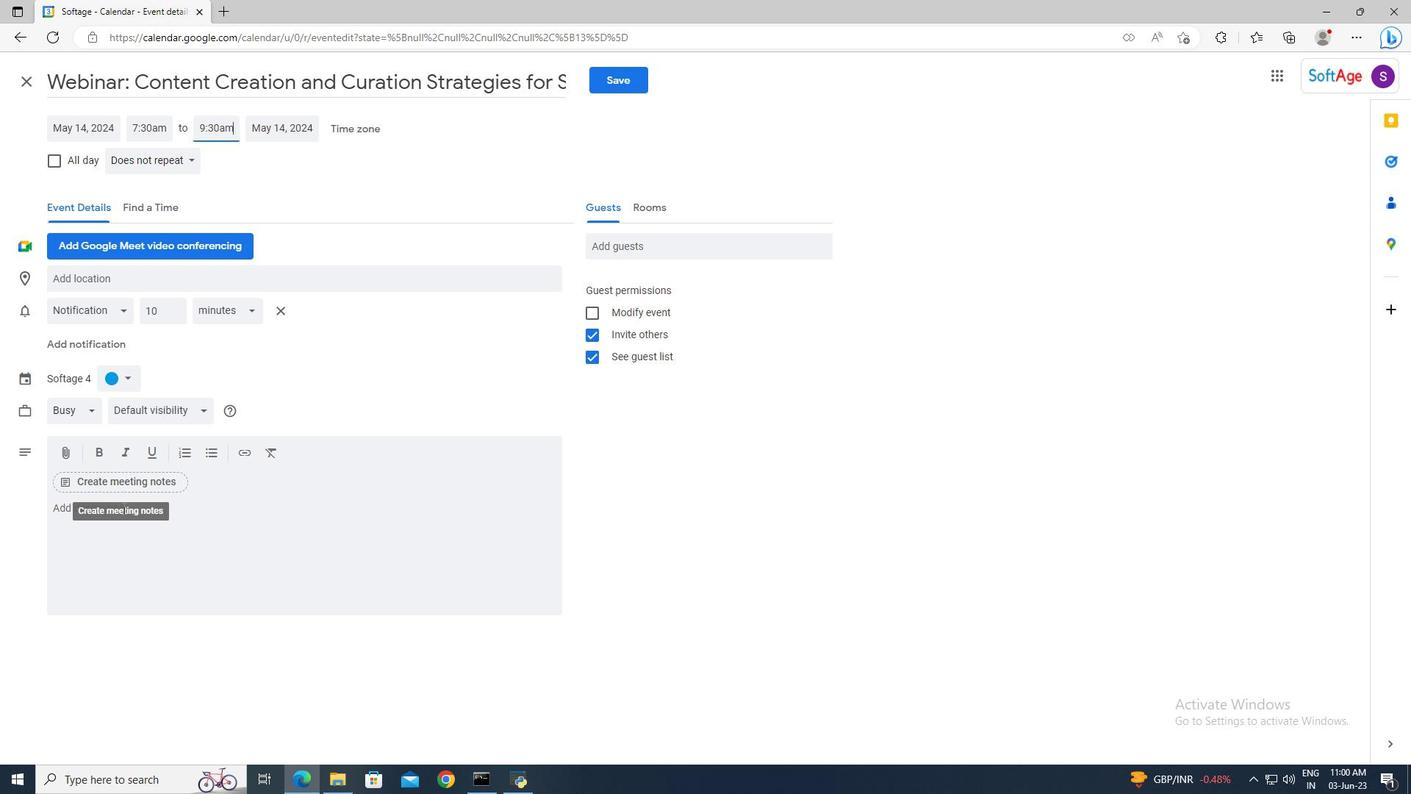 
Action: Mouse pressed left at (122, 509)
Screenshot: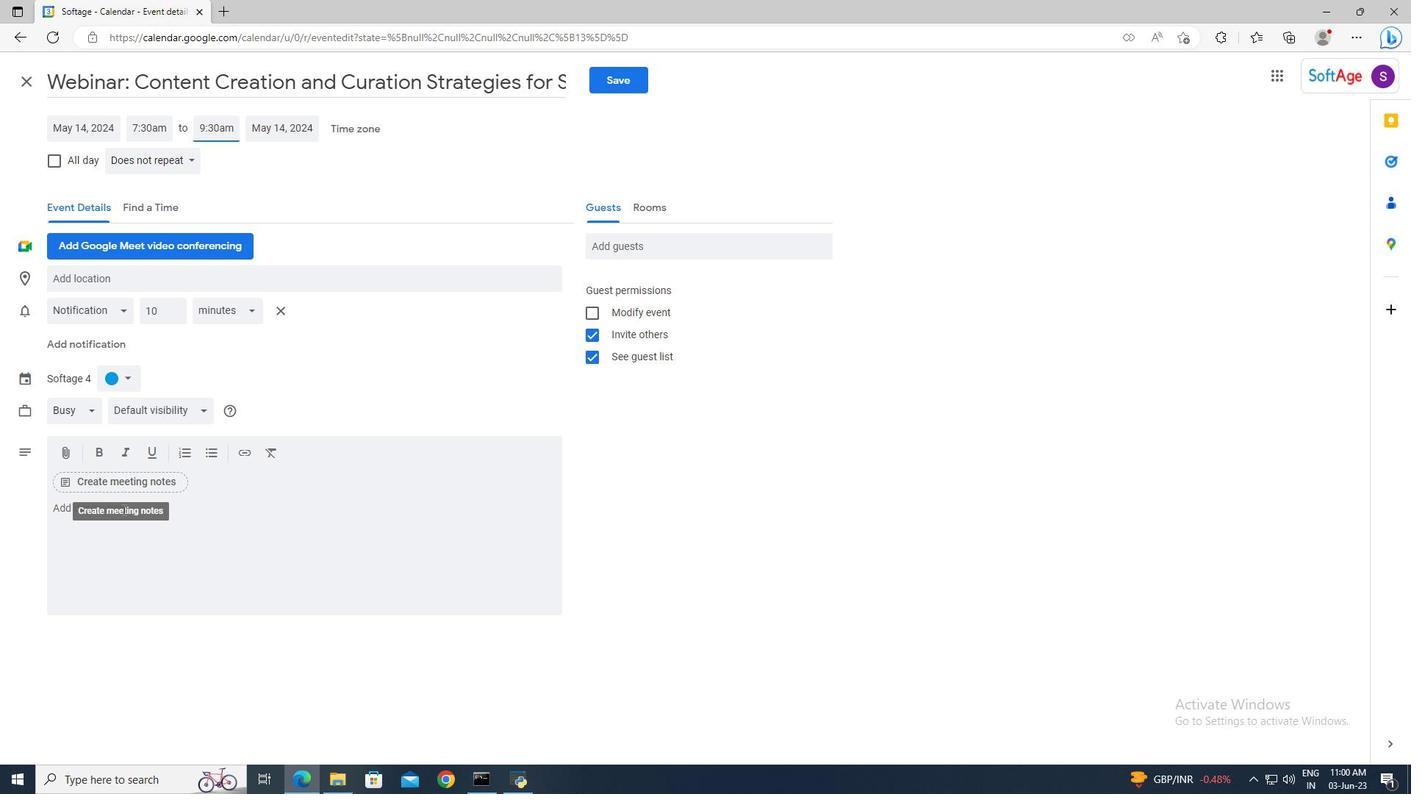 
Action: Key pressed <Key.shift>Conducting<Key.space>a<Key.space>competitive<Key.space>analysis<Key.space>to<Key.space>understand<Key.space>how<Key.space>the<Key.space>campaign<Key.space>performed<Key.space>compared<Key.space>to<Key.space>similar<Key.space>campaigns<Key.space>executed<Key.space>by<Key.space>competitors.<Key.space><Key.shift>This<Key.space>involves<Key.space>evaluating<Key.space>the<Key.space>differentiation,<Key.space>uniqueness,<Key.space>and<Key.space>competitive<Key.space>ad<Key.space>v<Key.backspace><Key.backspace>vantage<Key.space>of<Key.space>the<Key.space>campaign<Key.space>in<Key.space>the<Key.space>marketplace.
Screenshot: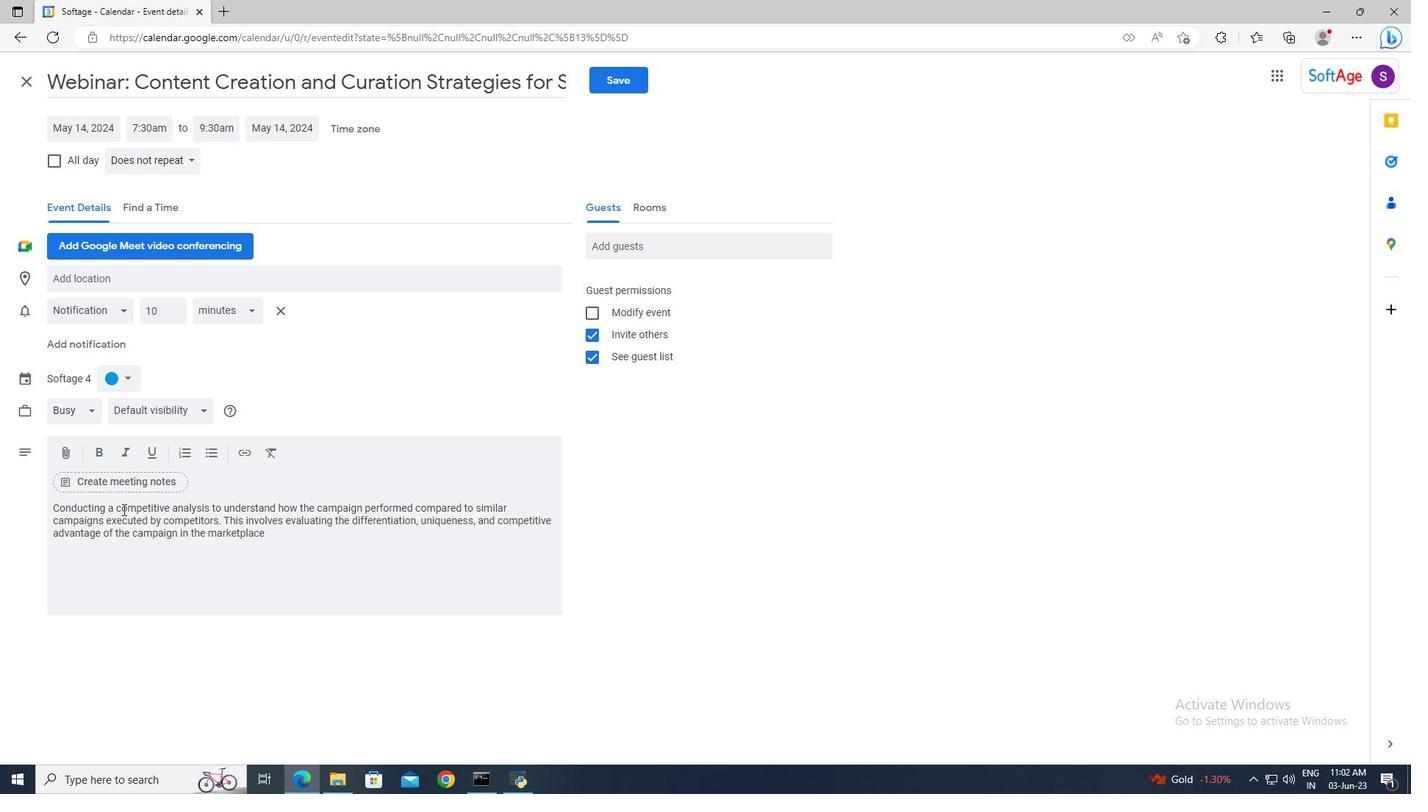 
Action: Mouse moved to (138, 375)
Screenshot: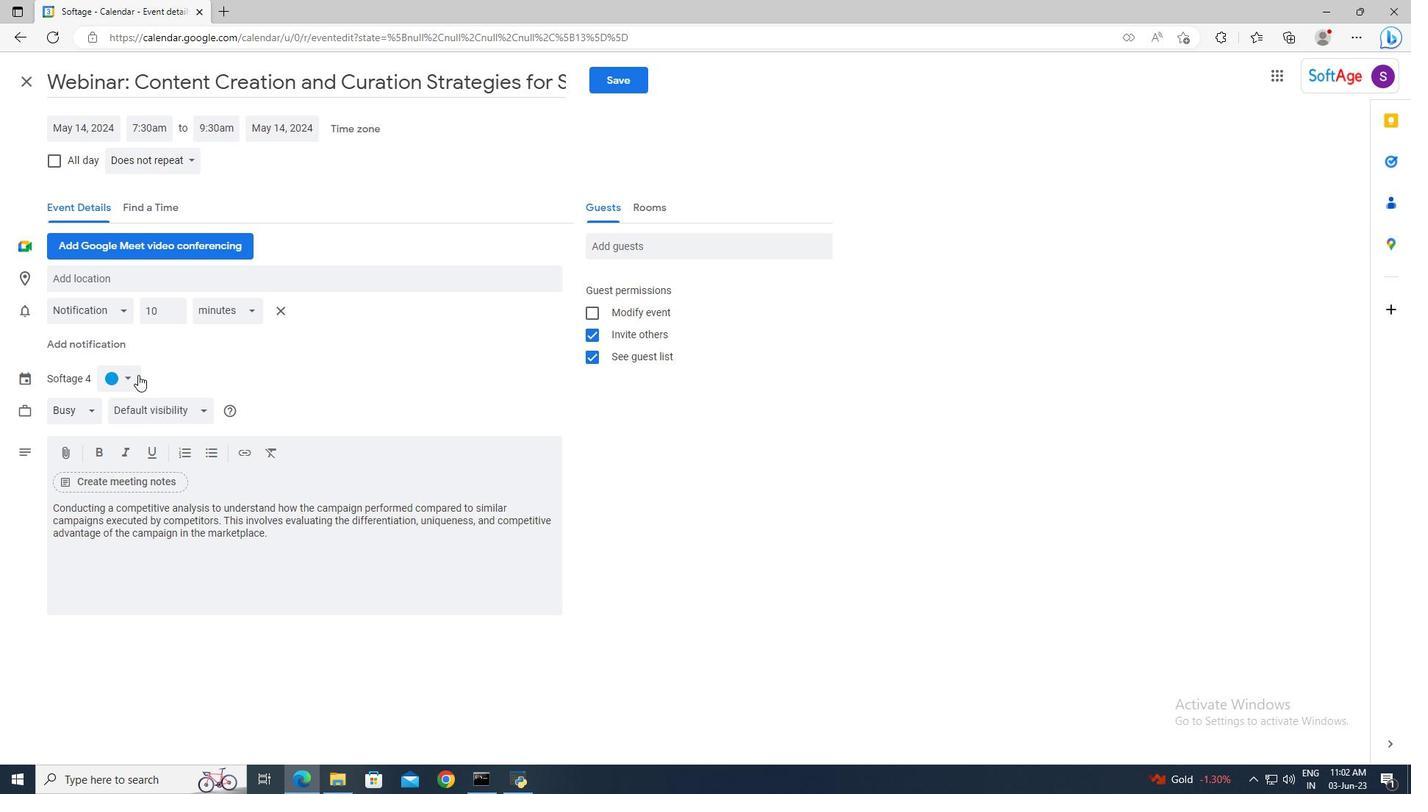 
Action: Mouse pressed left at (138, 375)
Screenshot: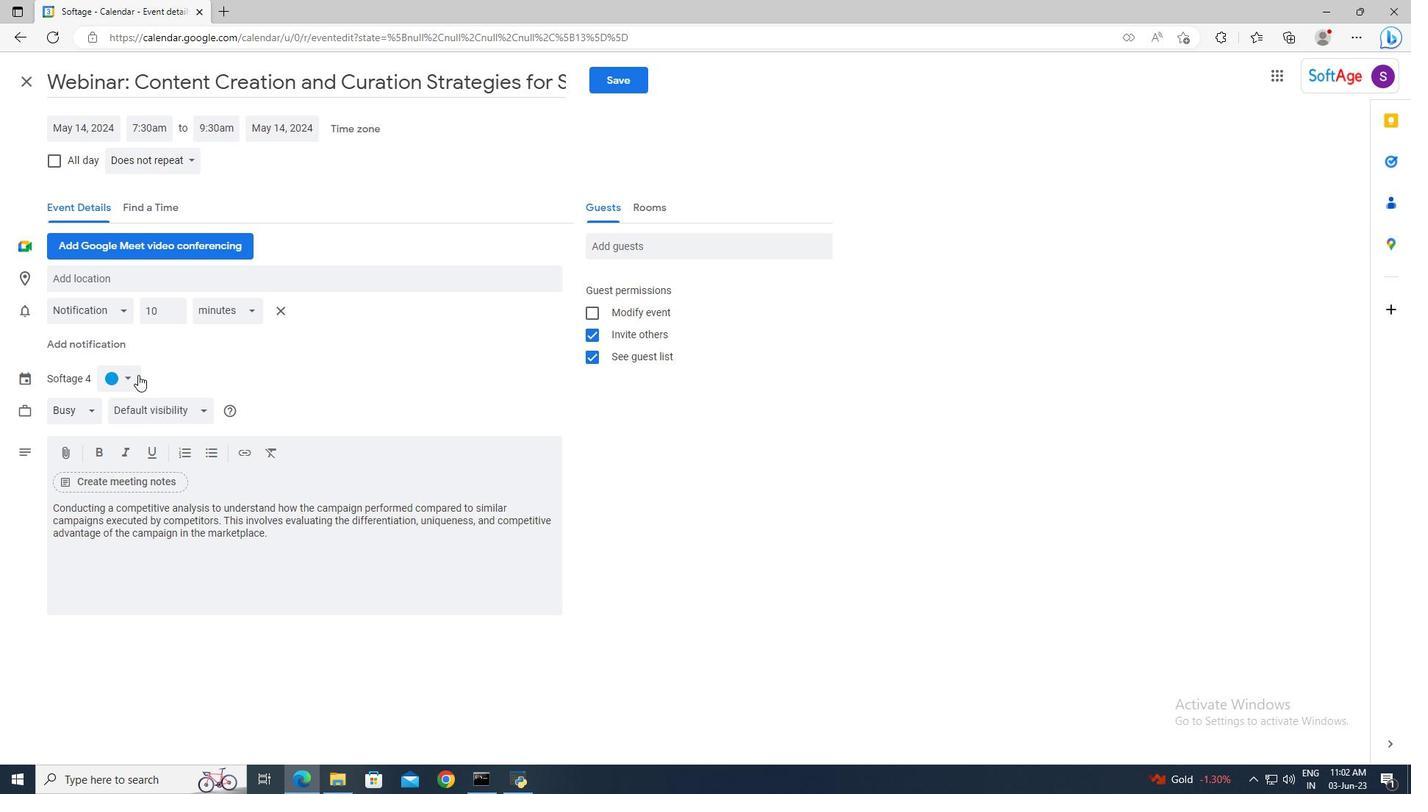 
Action: Mouse moved to (130, 394)
Screenshot: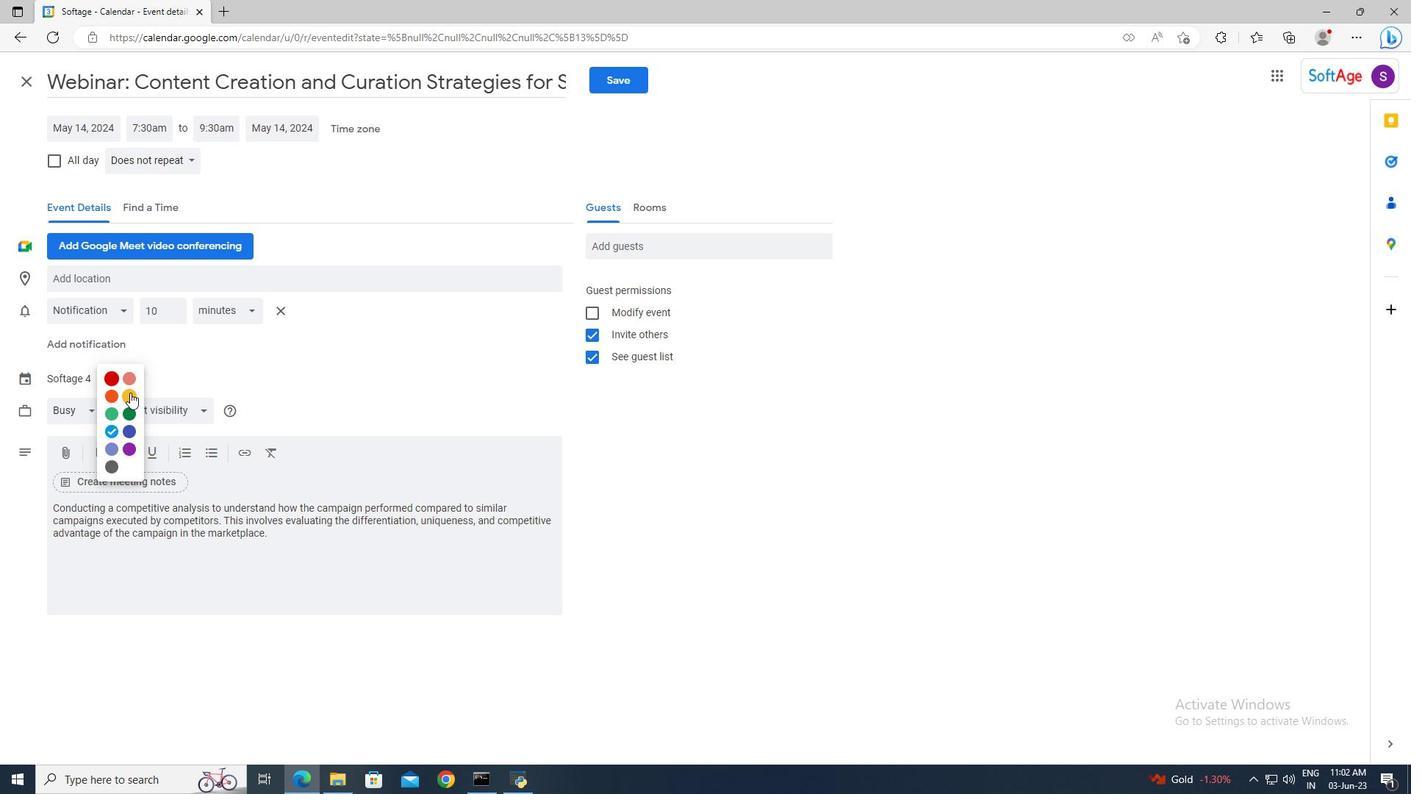 
Action: Mouse pressed left at (130, 394)
Screenshot: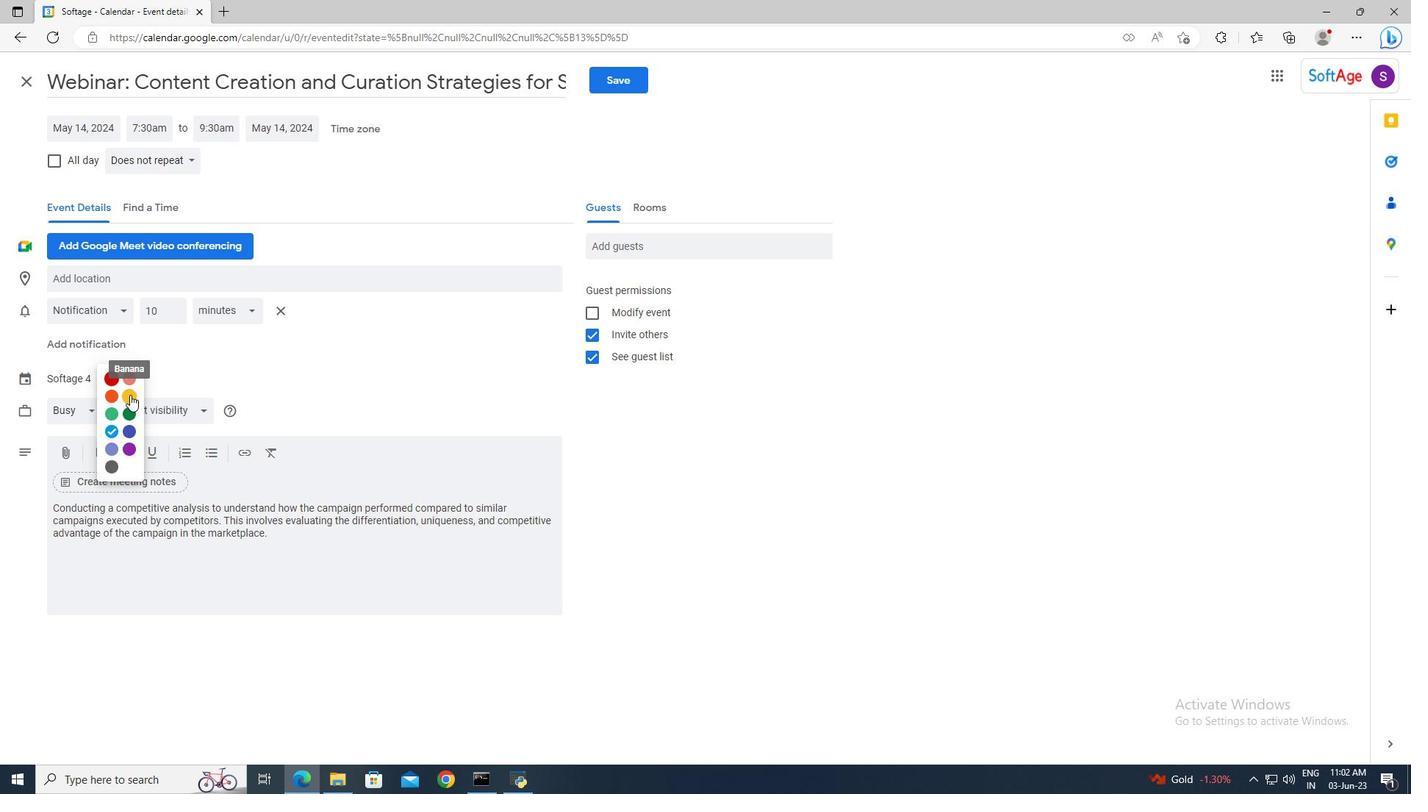 
Action: Mouse moved to (138, 283)
Screenshot: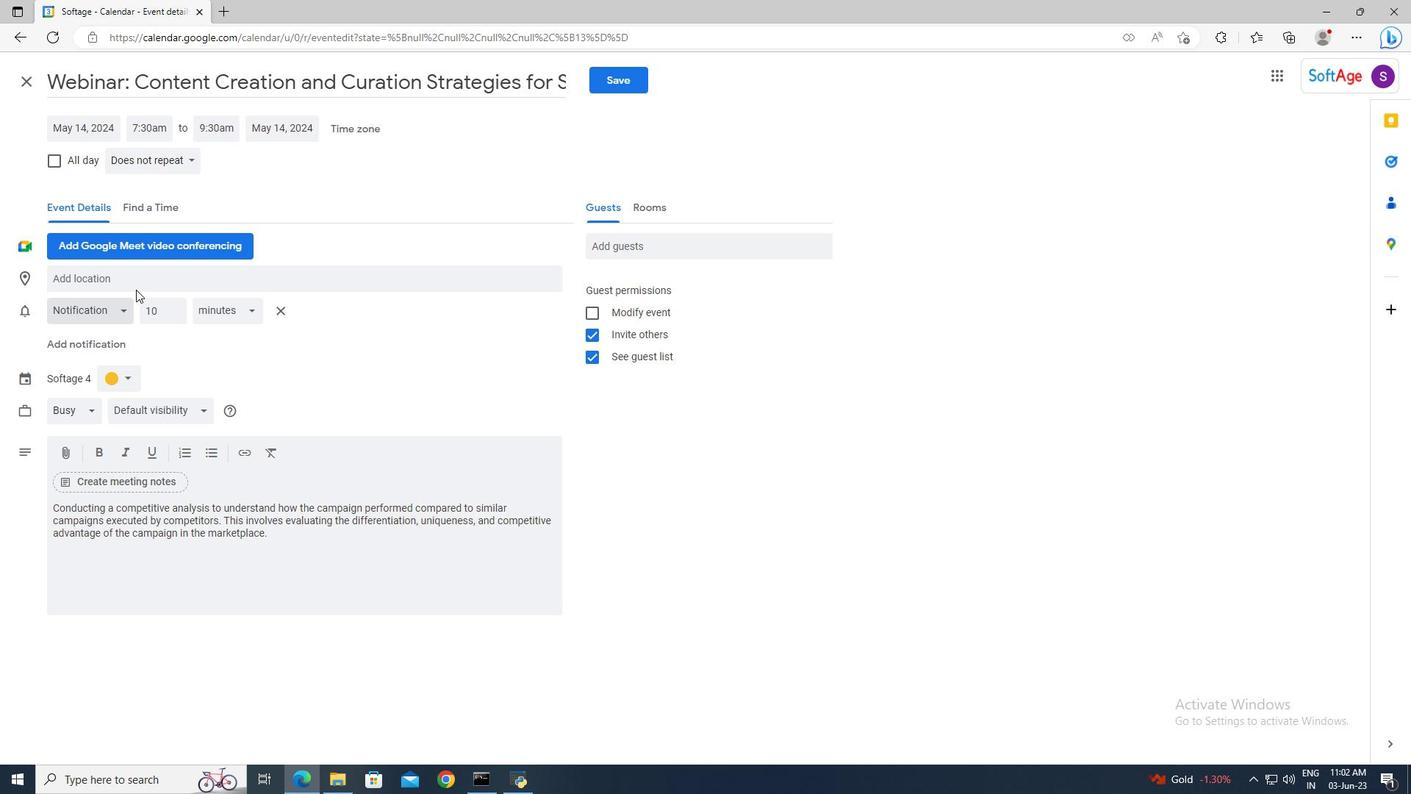 
Action: Mouse pressed left at (138, 283)
Screenshot: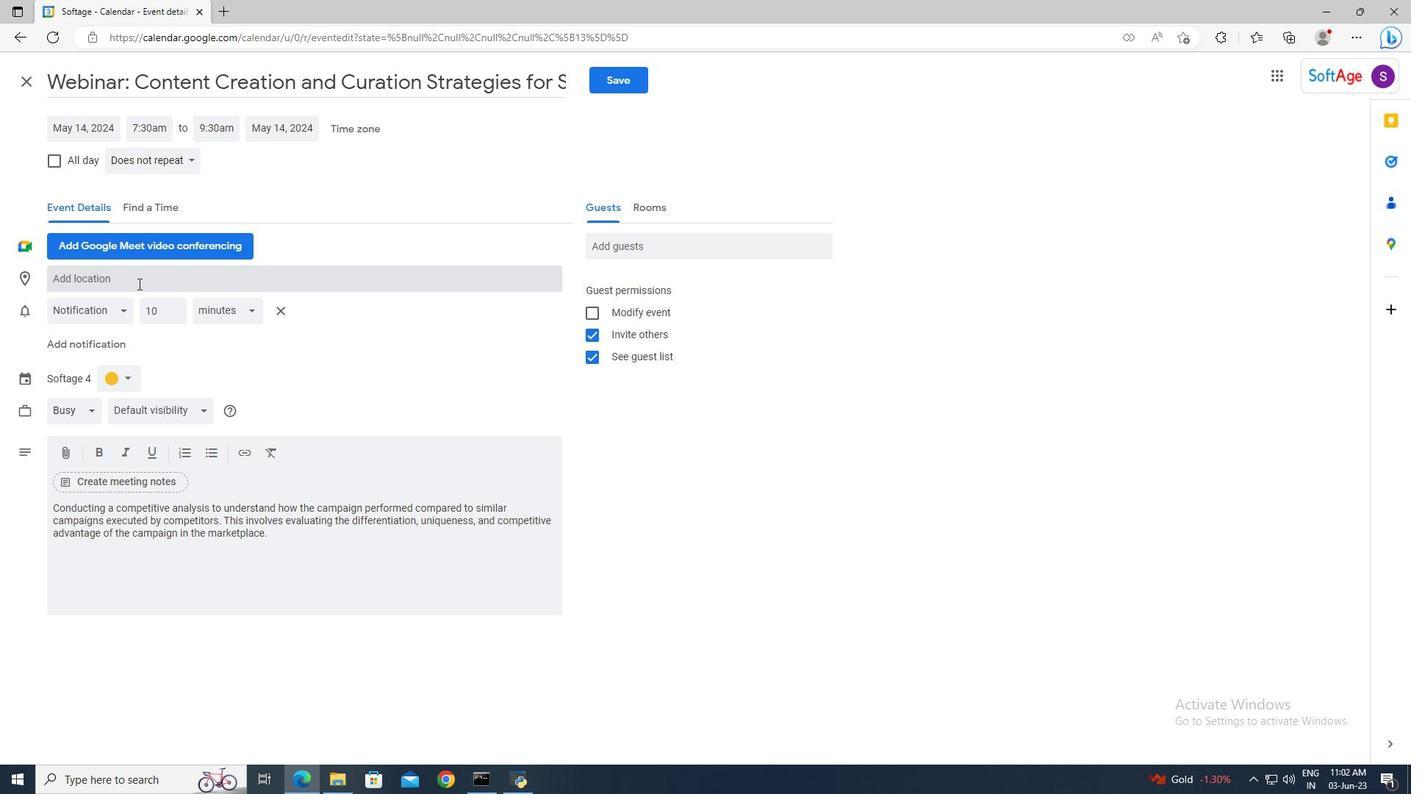 
Action: Key pressed <Key.shift>Marseille,<Key.space><Key.shift>France
Screenshot: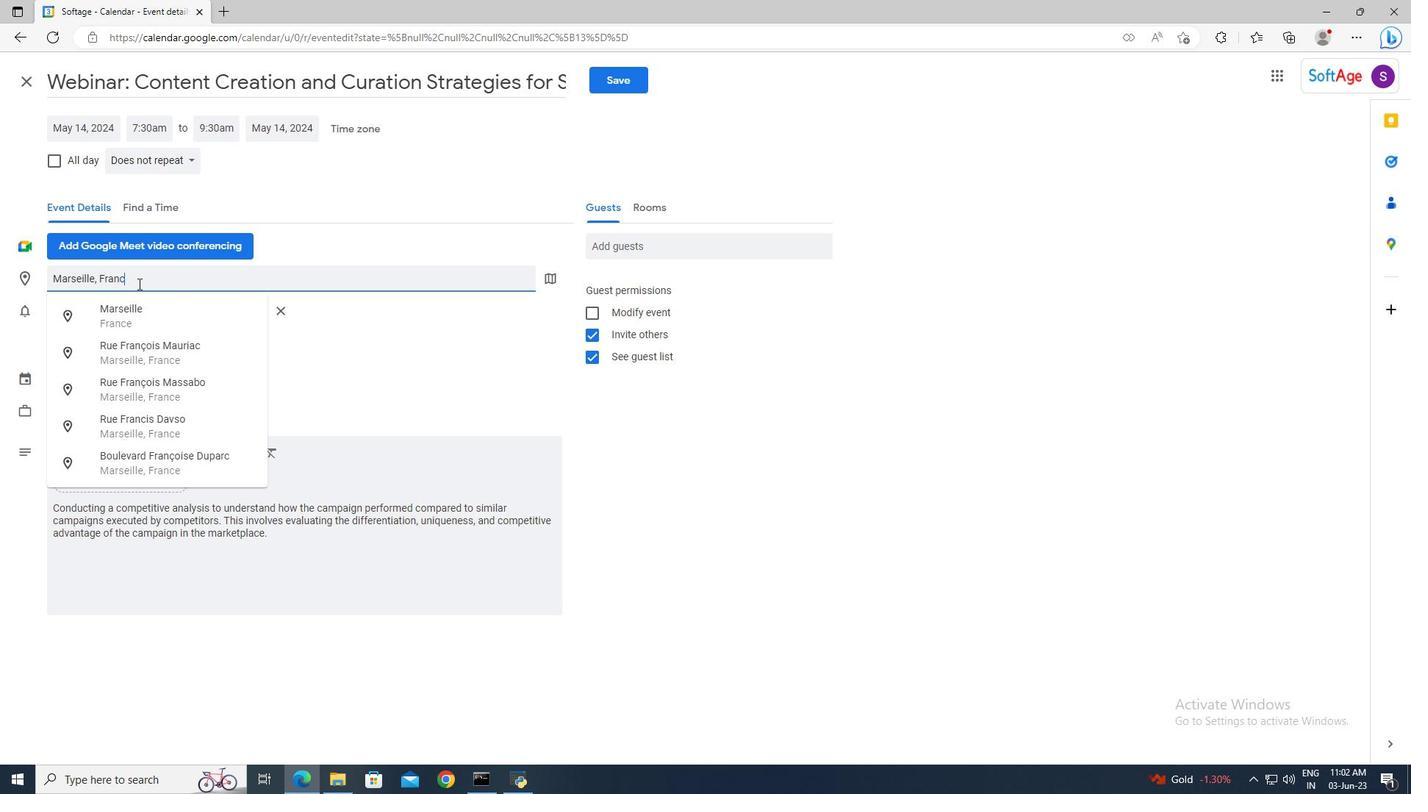 
Action: Mouse moved to (138, 324)
Screenshot: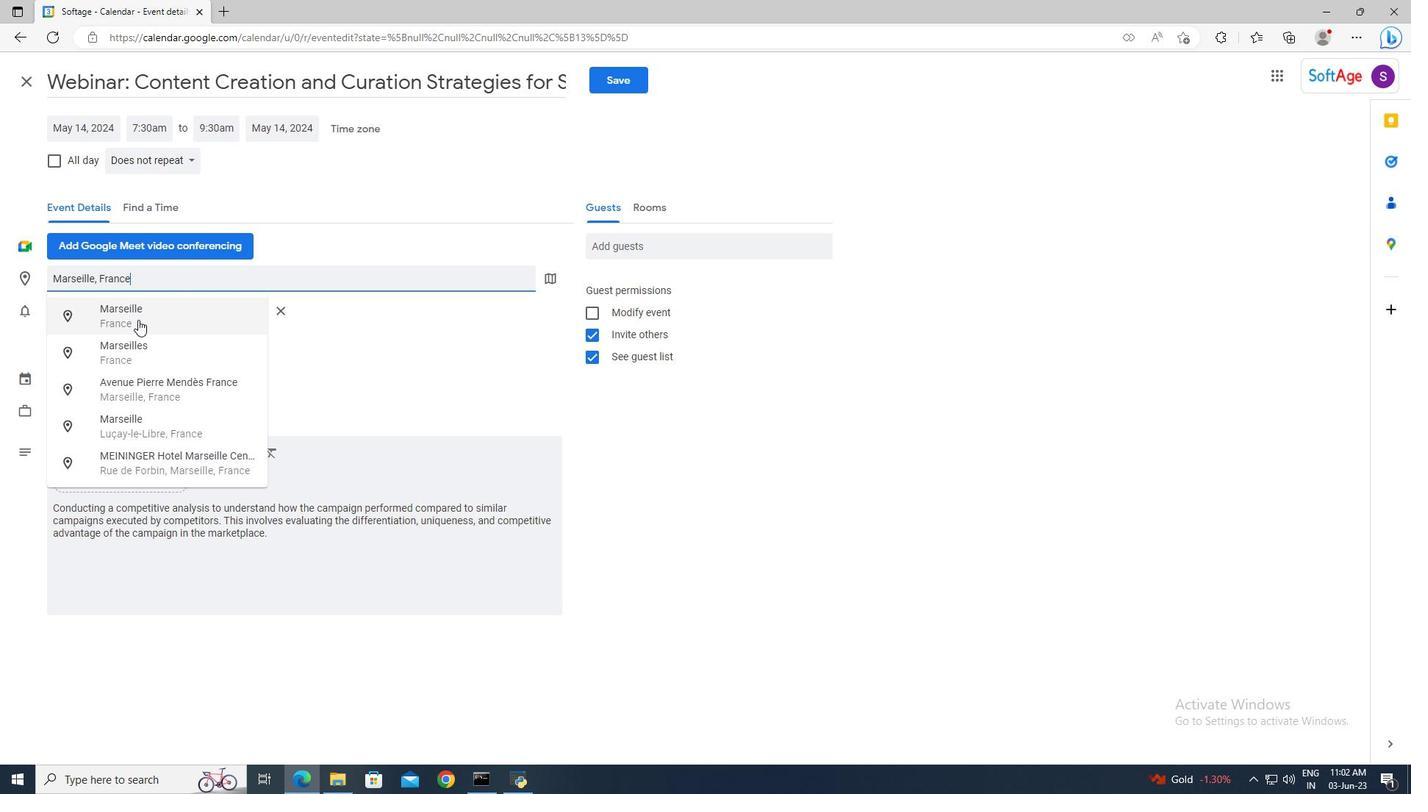 
Action: Mouse pressed left at (138, 324)
Screenshot: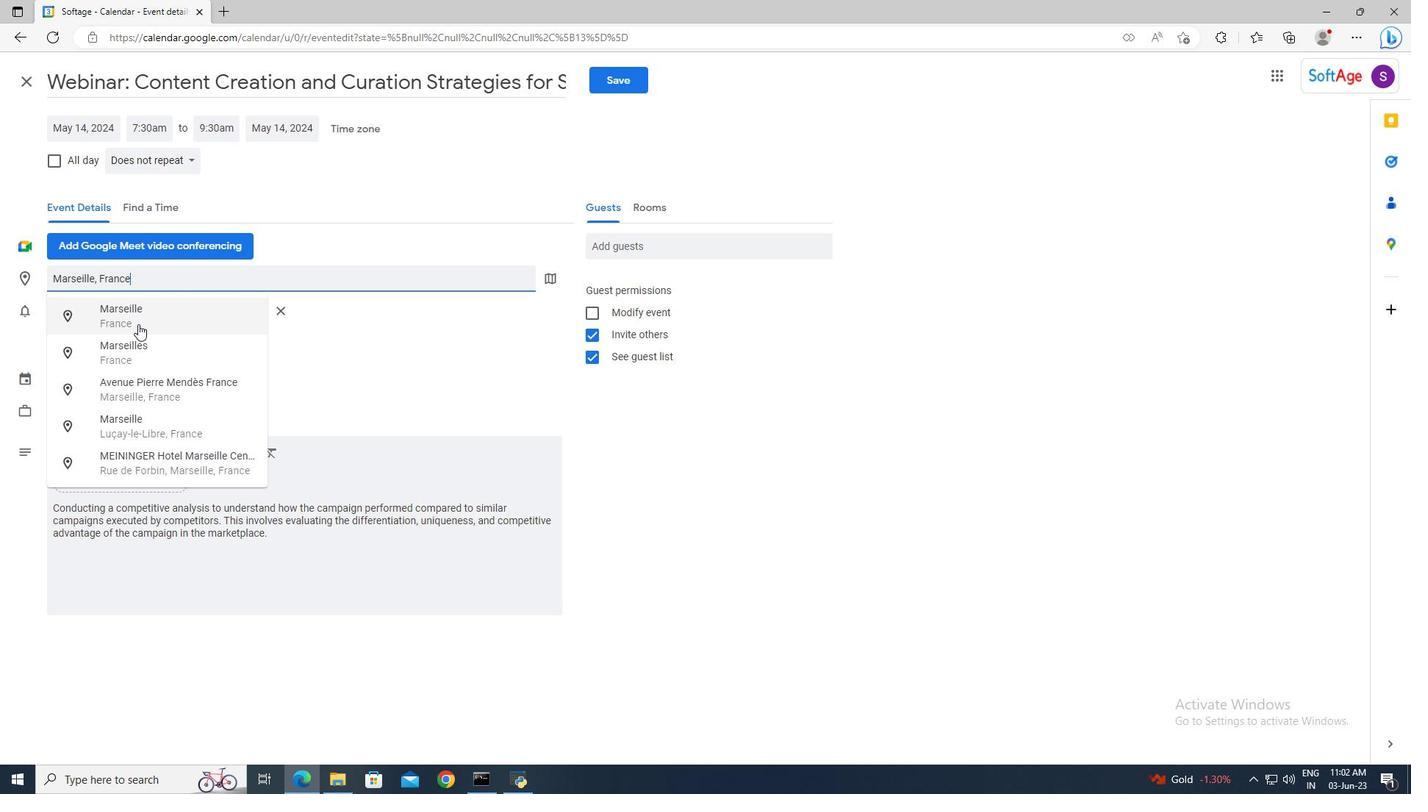 
Action: Mouse moved to (647, 251)
Screenshot: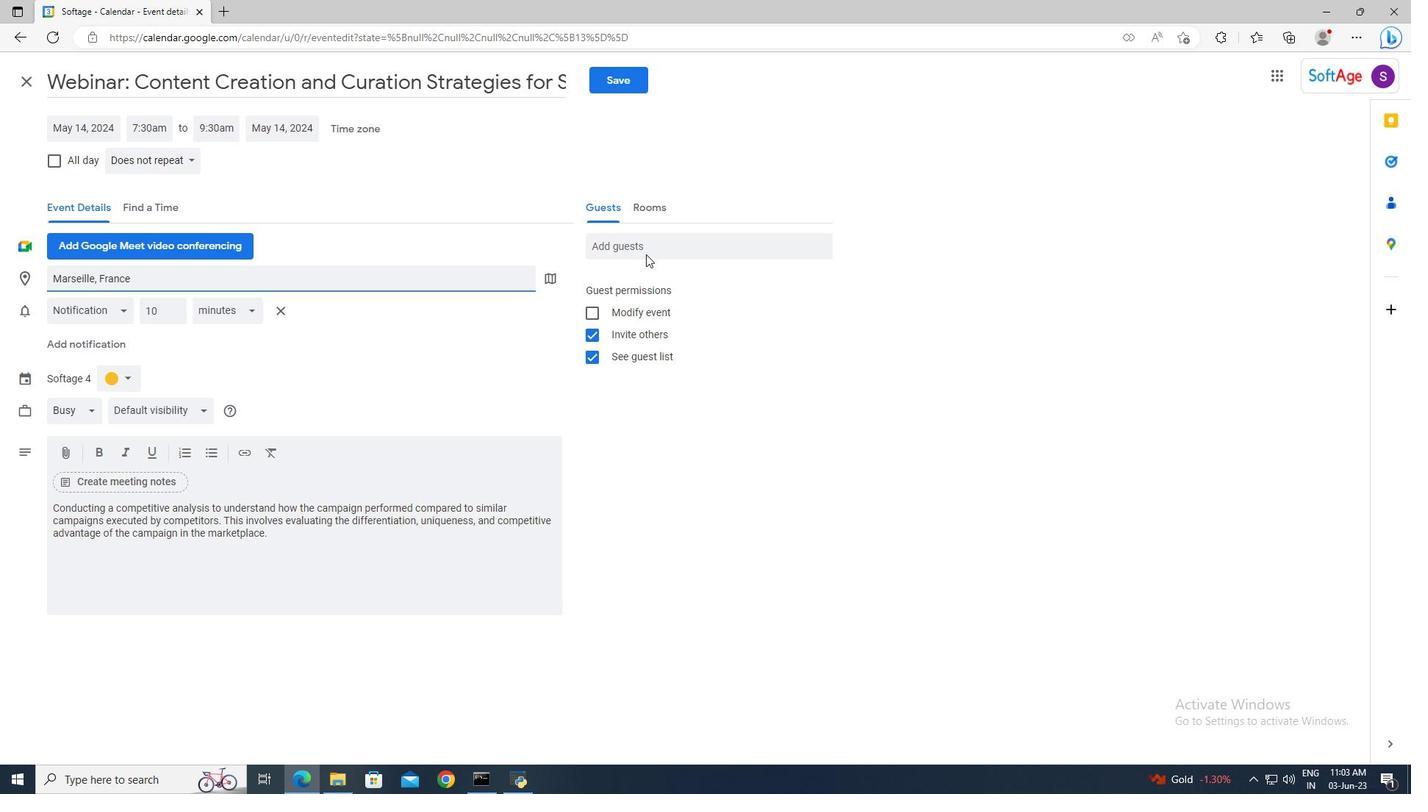 
Action: Mouse pressed left at (647, 251)
Screenshot: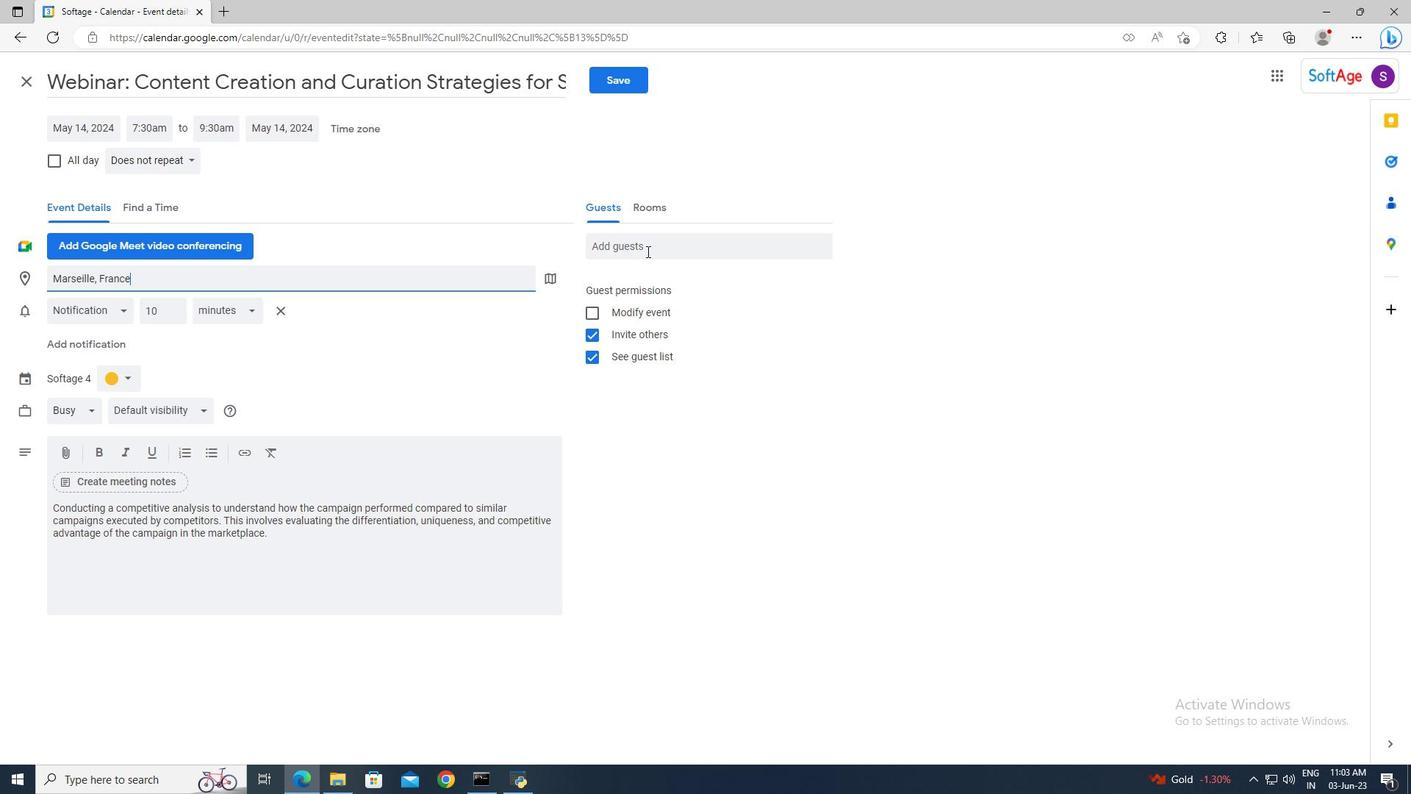
Action: Key pressed softage.9<Key.shift><Key.shift><Key.shift><Key.shift>@softage.net<Key.enter>softage.10<Key.shift><Key.shift><Key.shift><Key.shift><Key.shift>@softage.net<Key.enter>
Screenshot: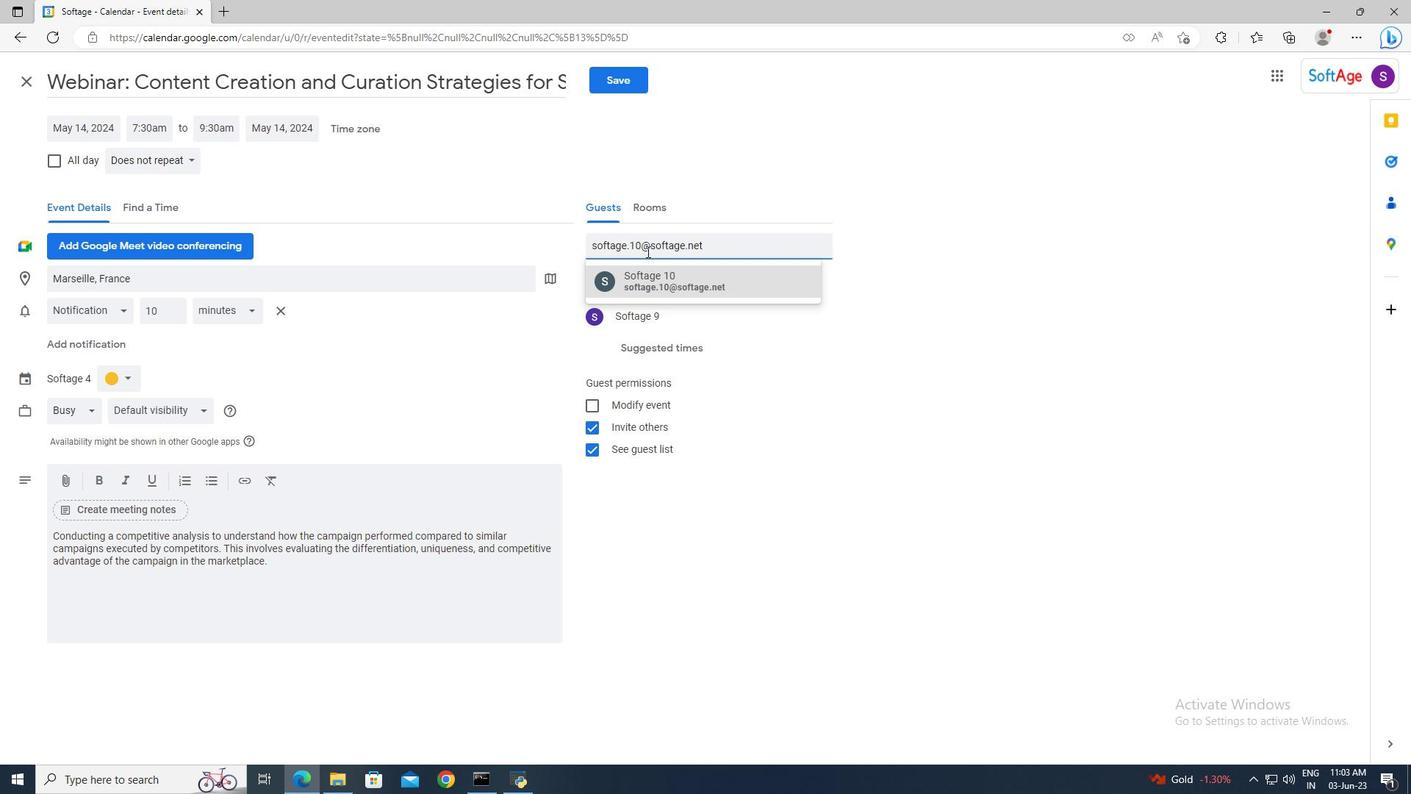 
Action: Mouse moved to (193, 159)
Screenshot: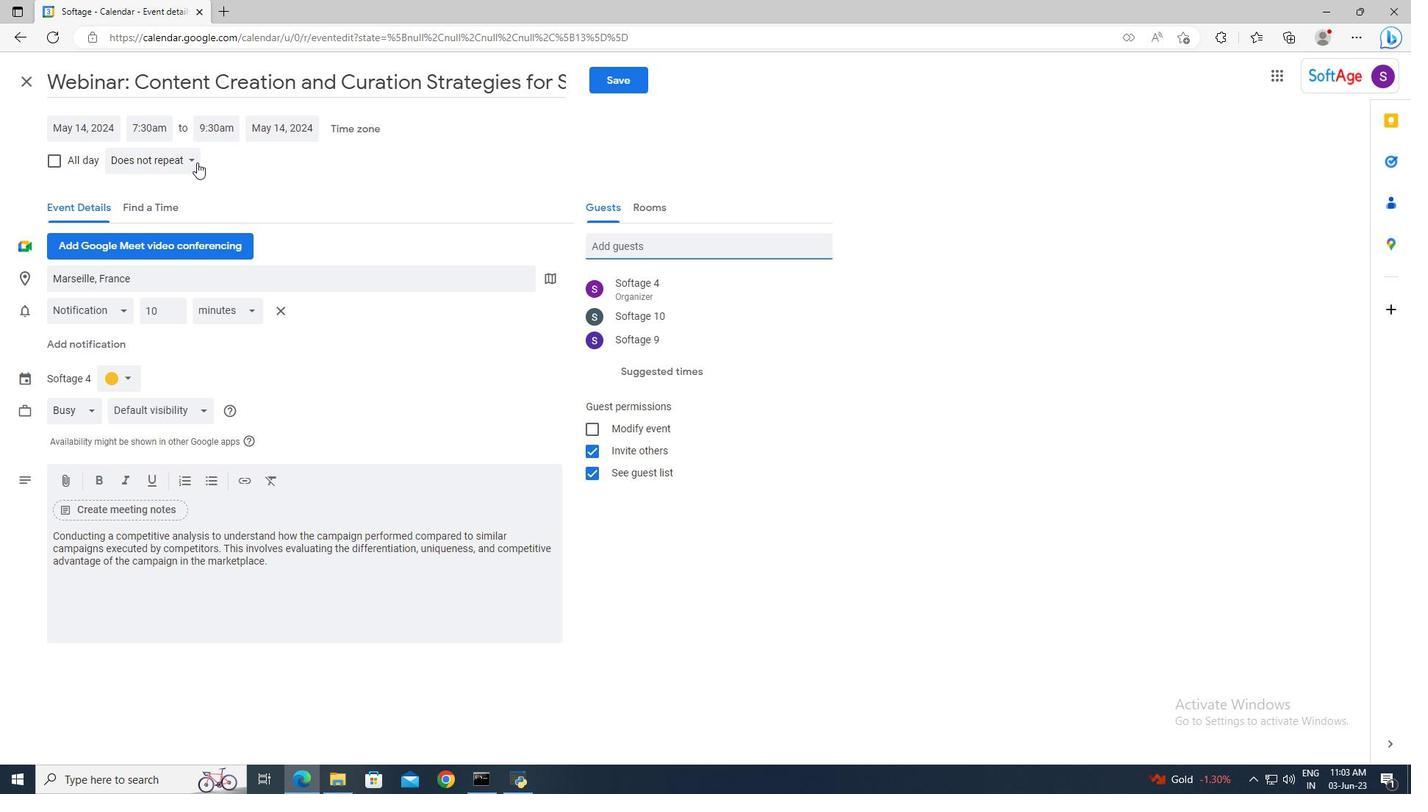 
Action: Mouse pressed left at (193, 159)
Screenshot: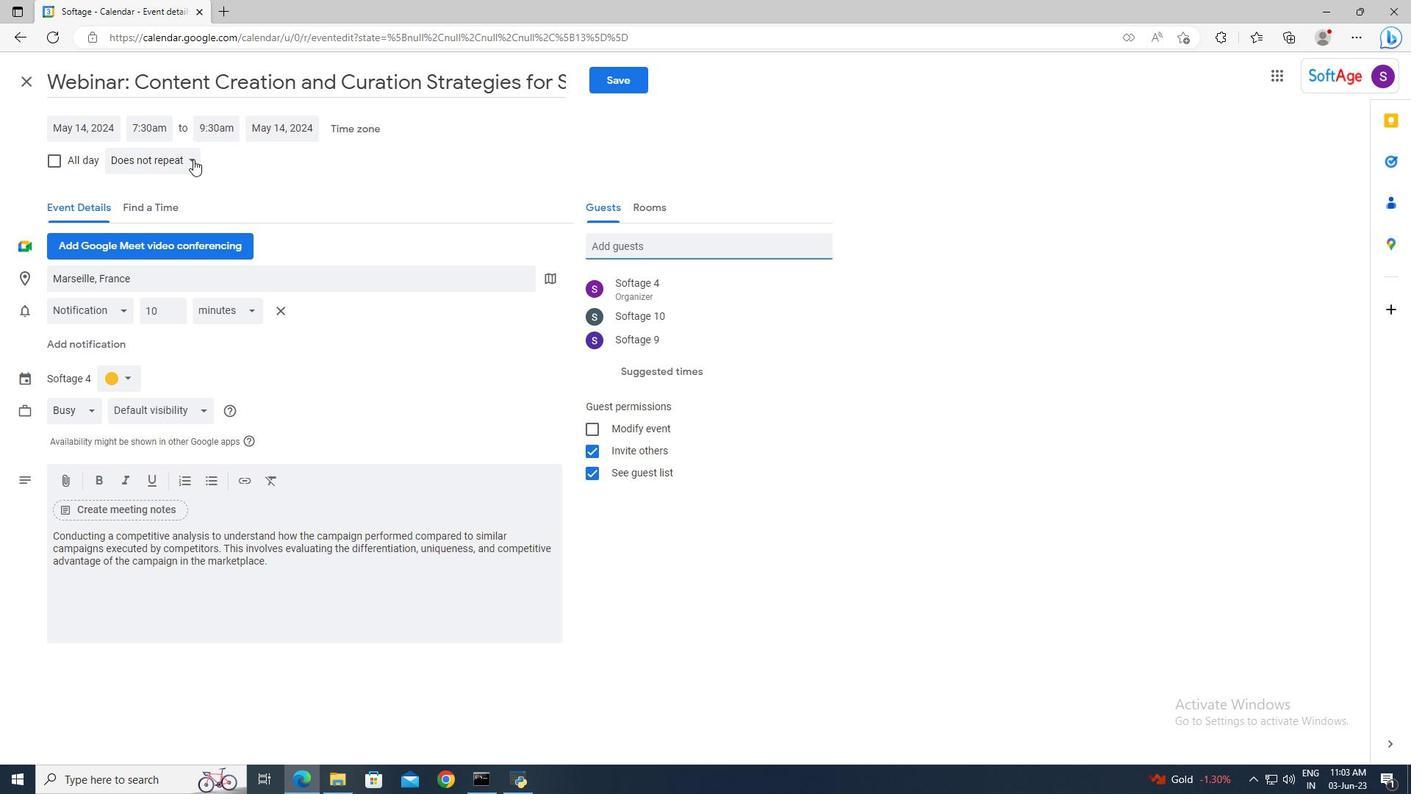 
Action: Mouse moved to (211, 291)
Screenshot: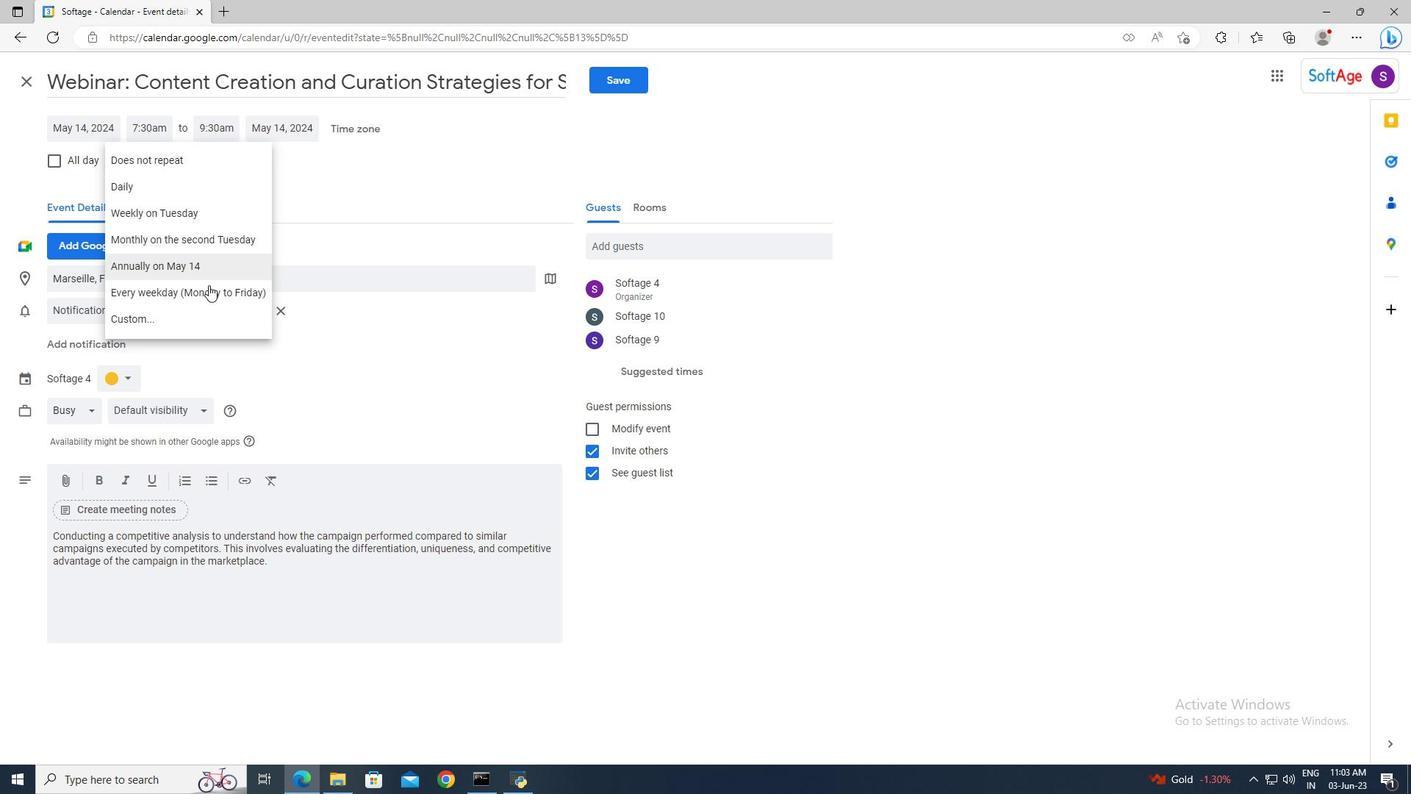 
Action: Mouse pressed left at (211, 291)
Screenshot: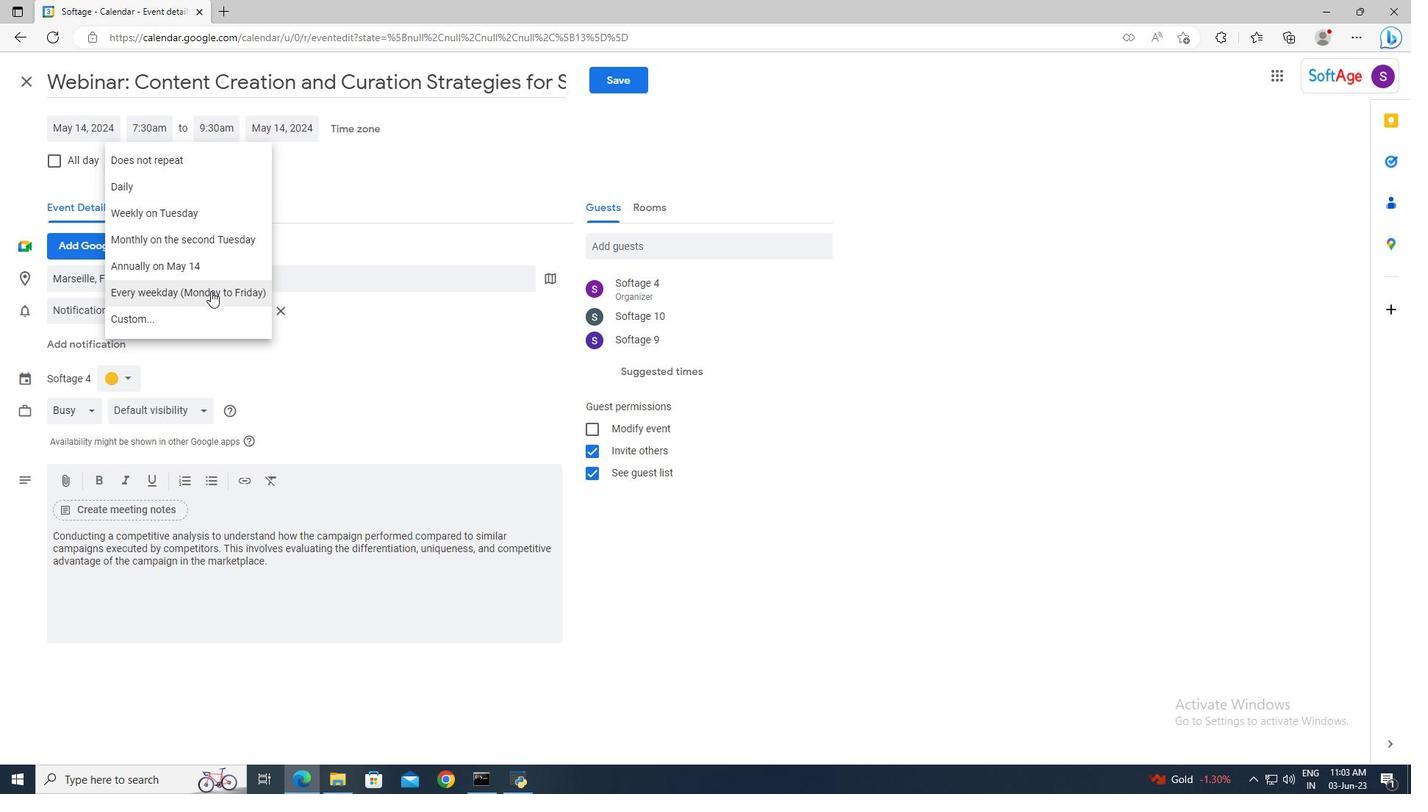 
Action: Mouse moved to (609, 91)
Screenshot: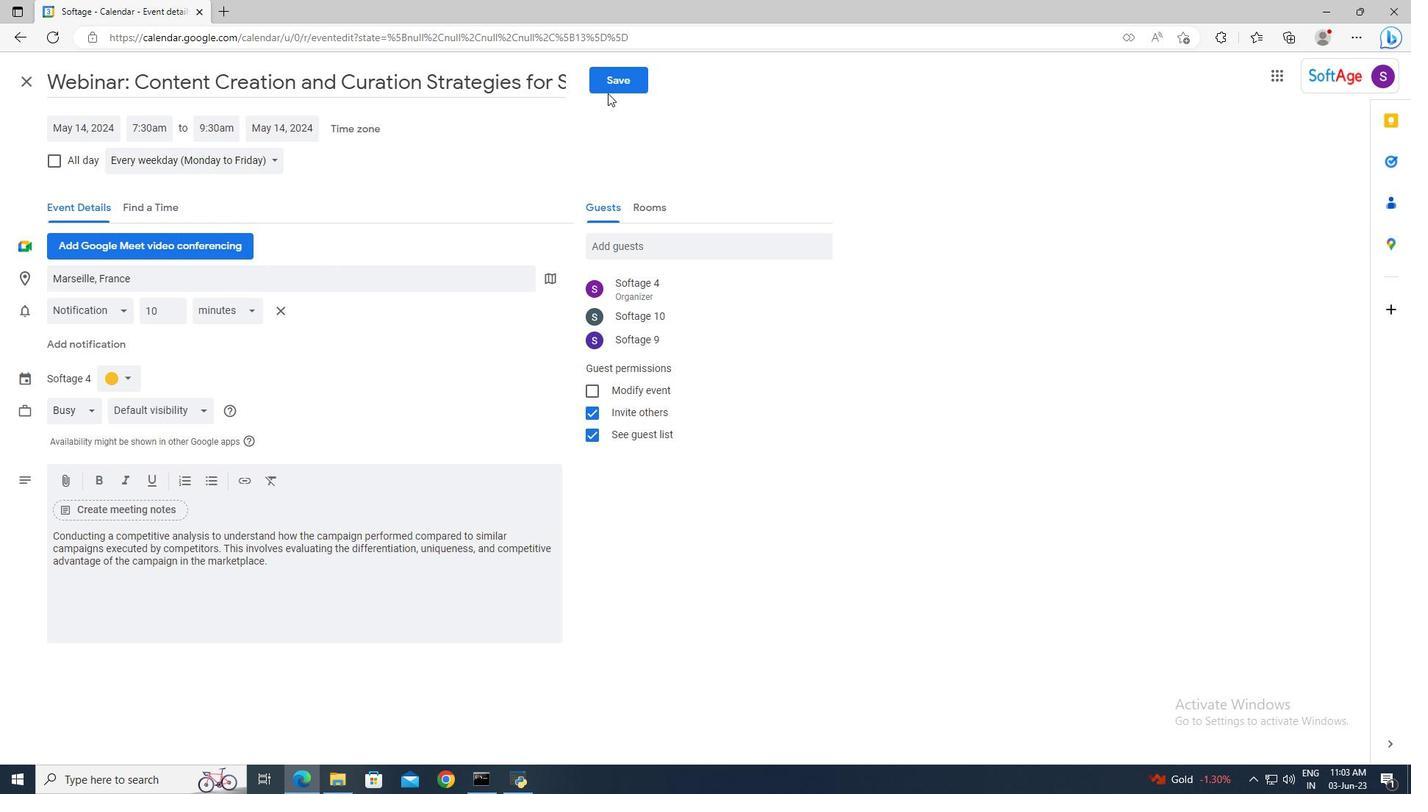 
Action: Mouse pressed left at (609, 91)
Screenshot: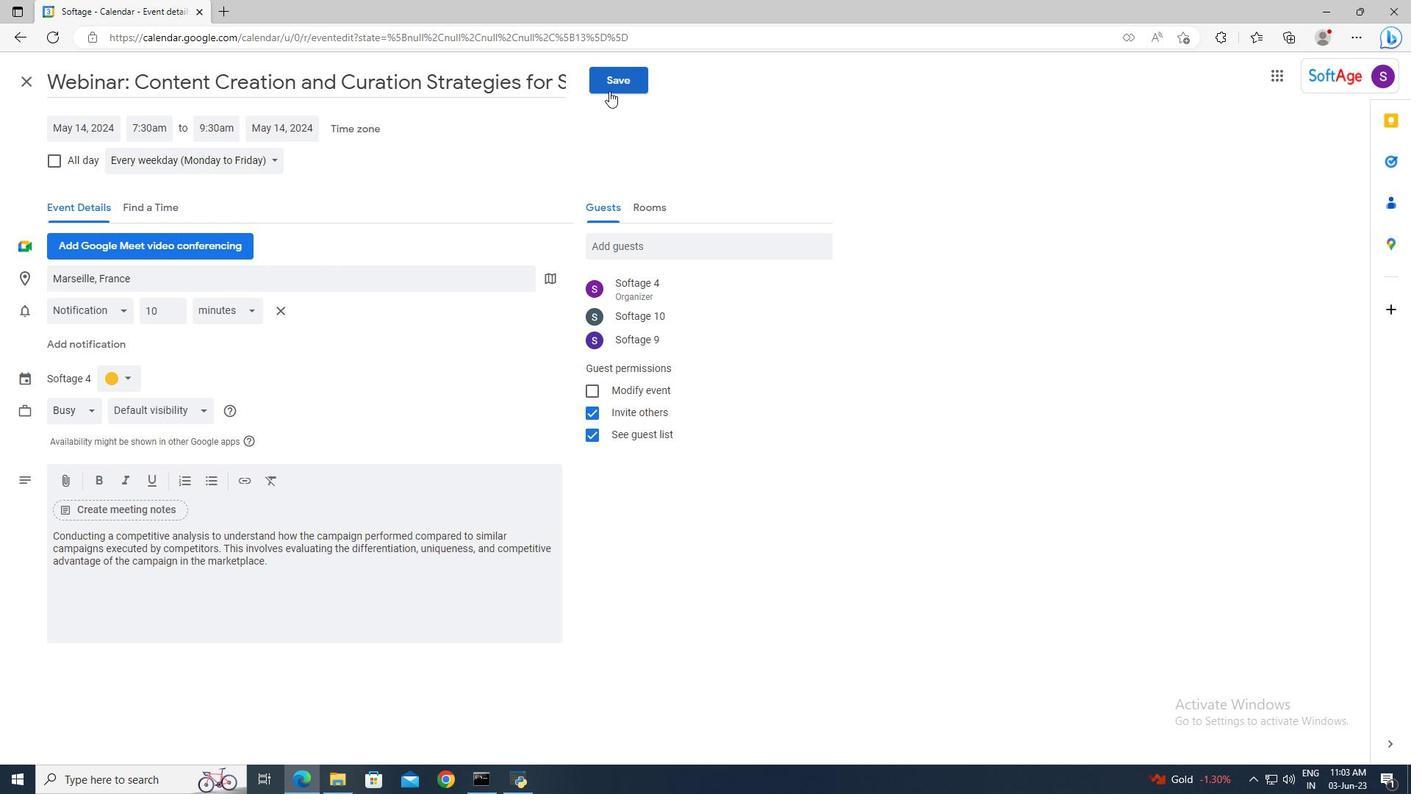 
Action: Mouse moved to (833, 441)
Screenshot: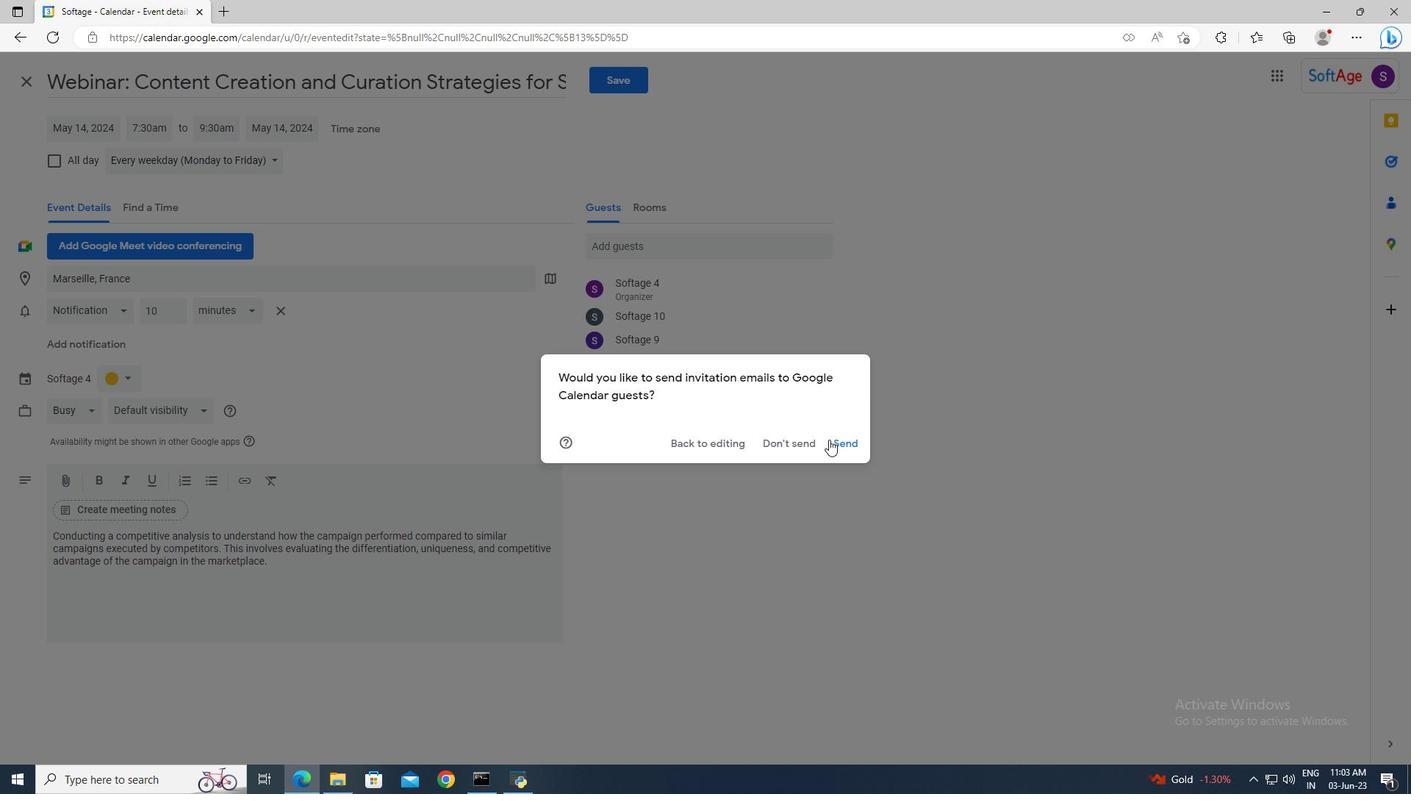
Action: Mouse pressed left at (833, 441)
Screenshot: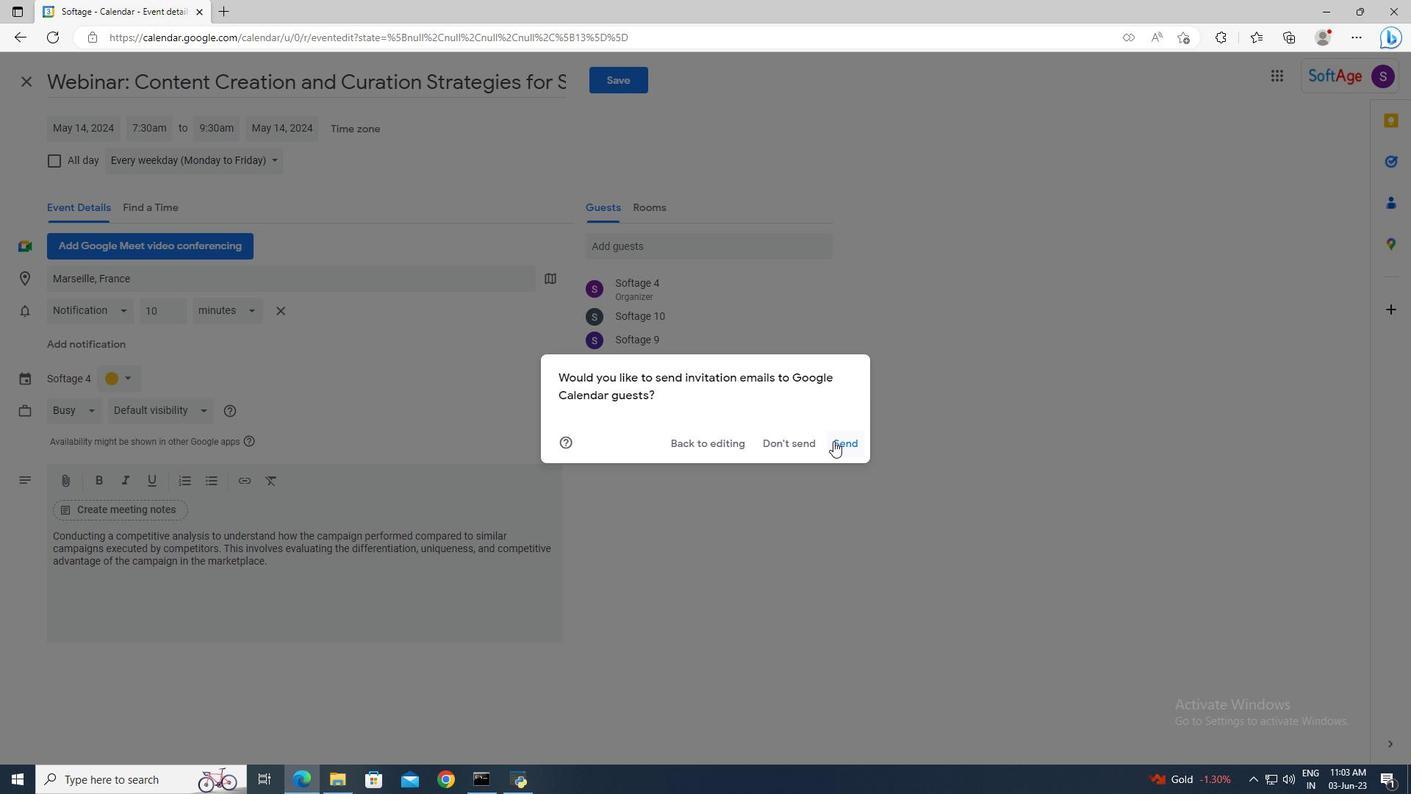 
